Task: Search one way flight ticket for 1 adult, 1 child, 1 infant in seat in premium economy from Hilton Head: Hilton Head Airport to Greenville: Pitt-greenville Airport on 5-2-2023. Choice of flights is Sun country airlines. Number of bags: 6 checked bags. Price is upto 110000. Outbound departure time preference is 19:15.
Action: Mouse moved to (335, 301)
Screenshot: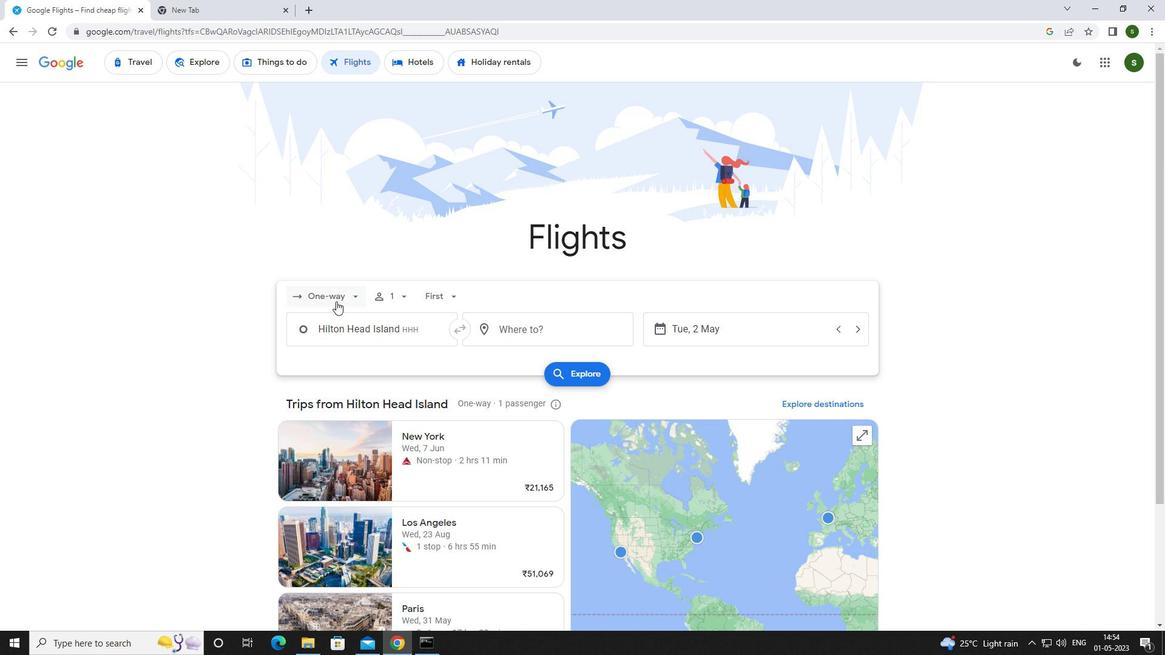 
Action: Mouse pressed left at (335, 301)
Screenshot: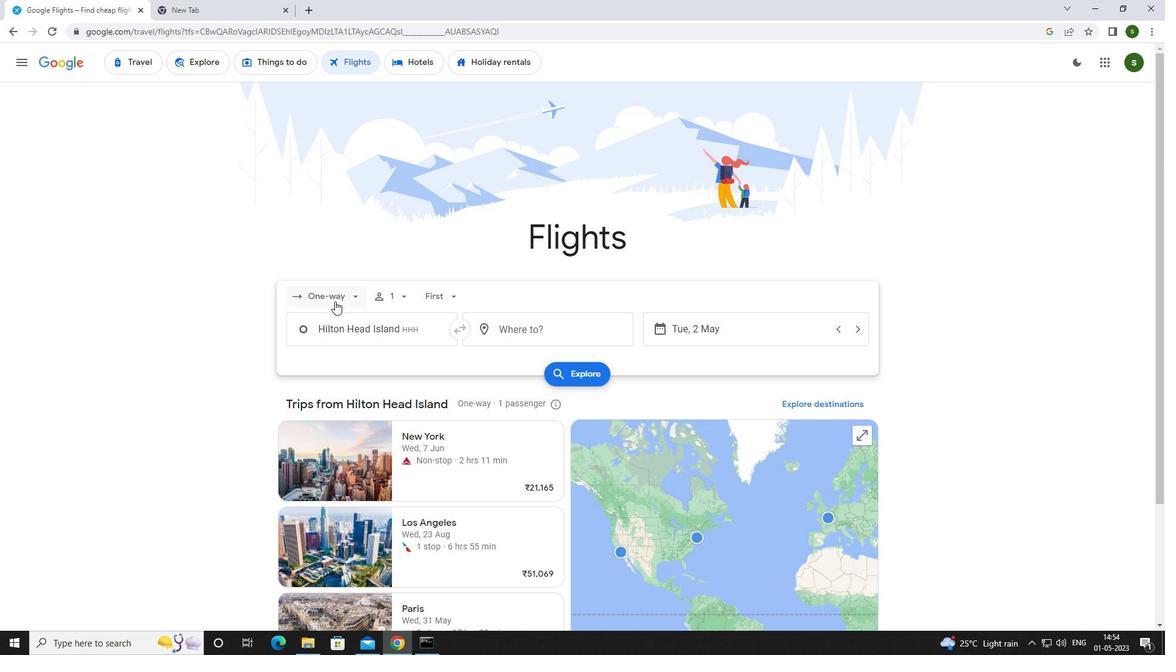 
Action: Mouse moved to (346, 358)
Screenshot: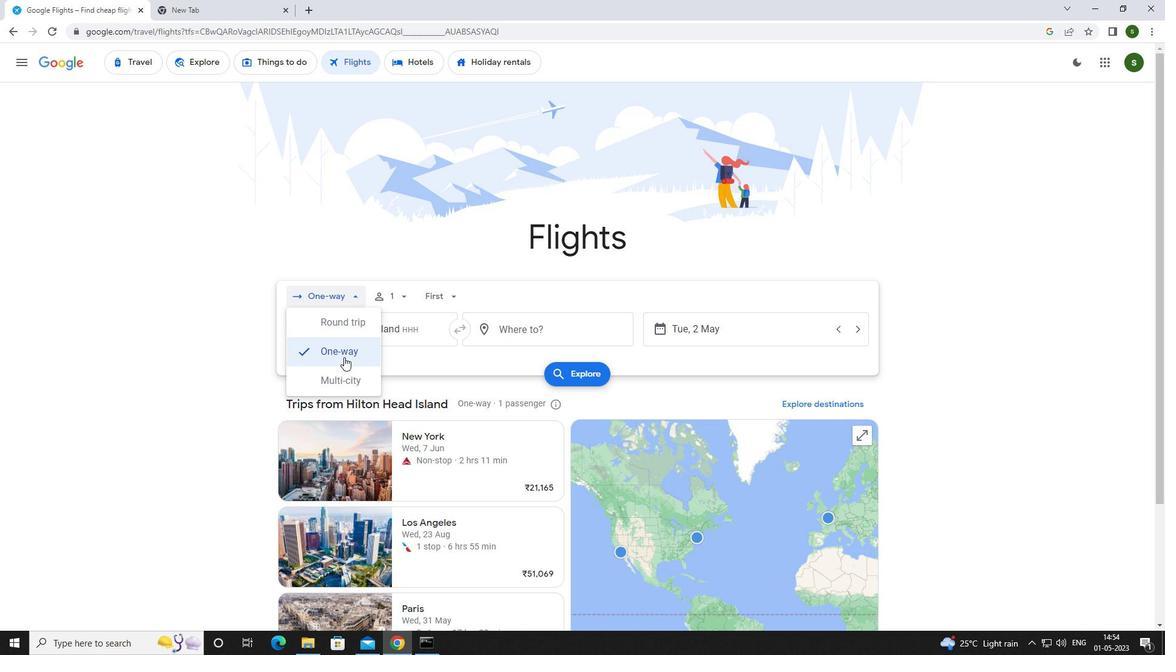 
Action: Mouse pressed left at (346, 358)
Screenshot: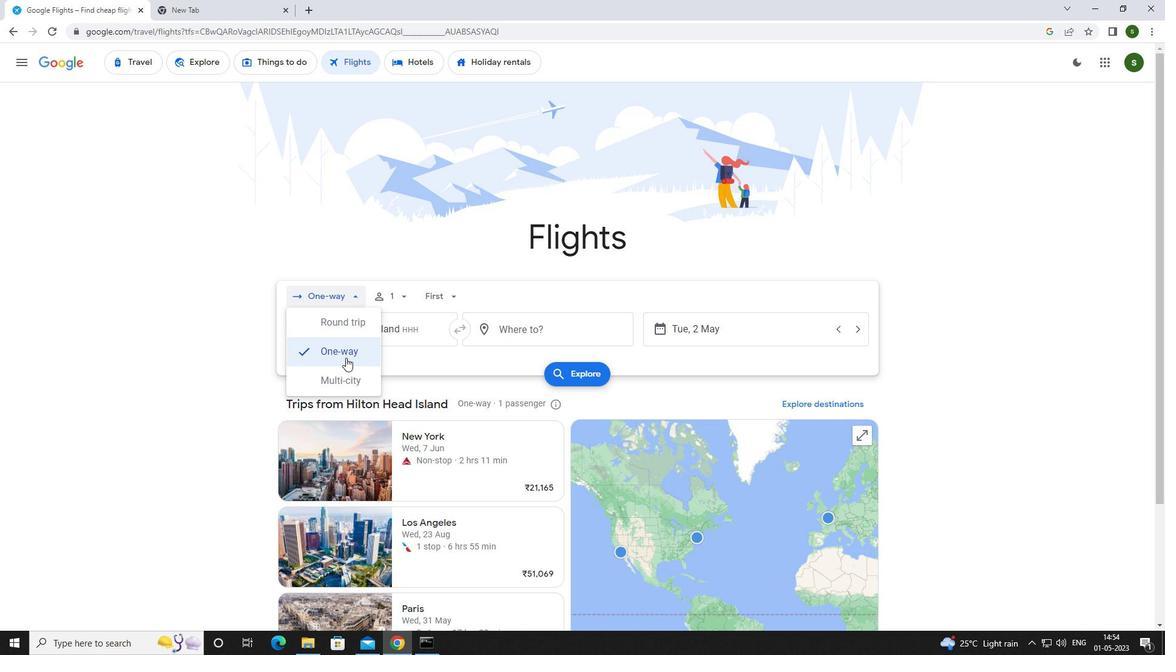 
Action: Mouse moved to (400, 293)
Screenshot: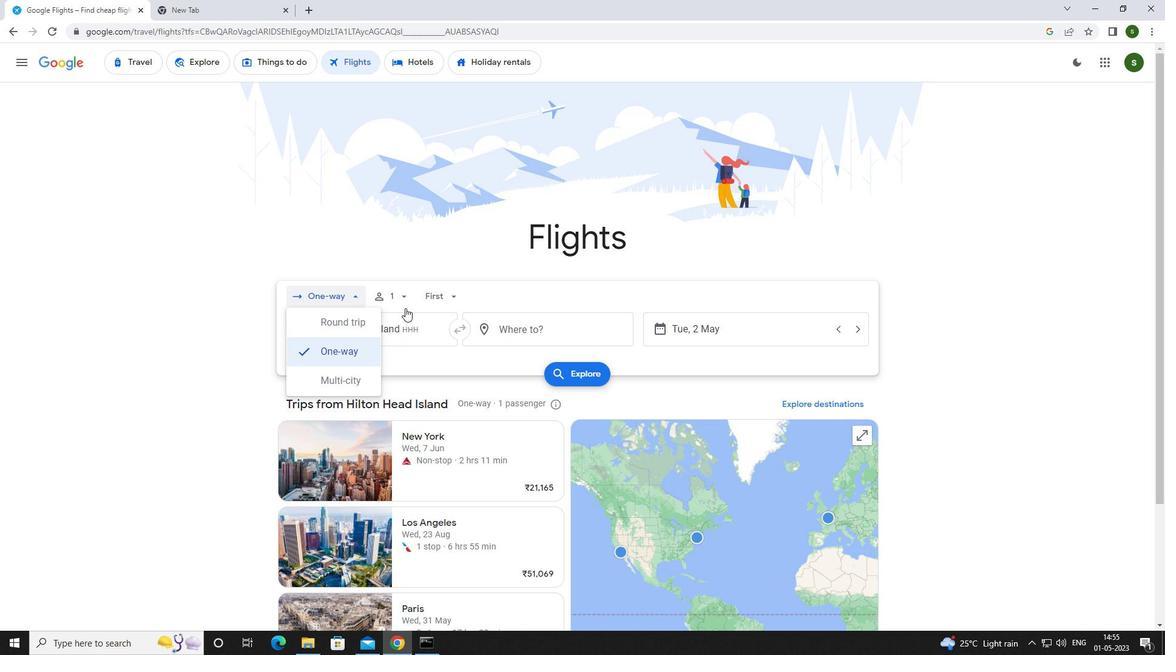 
Action: Mouse pressed left at (400, 293)
Screenshot: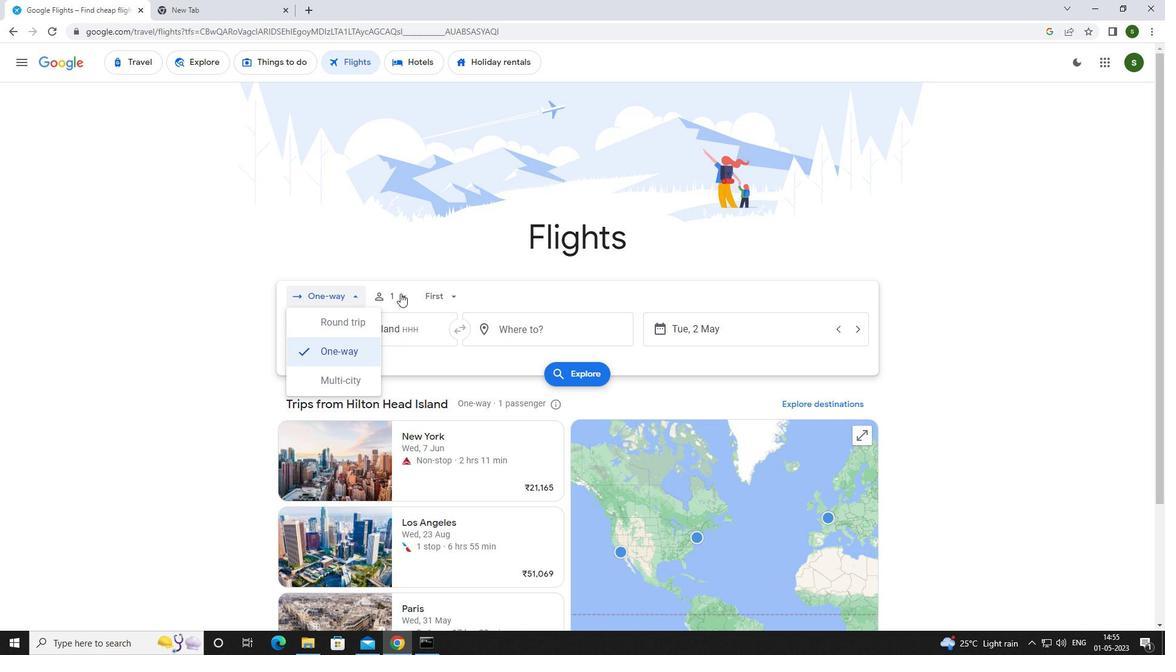 
Action: Mouse moved to (491, 351)
Screenshot: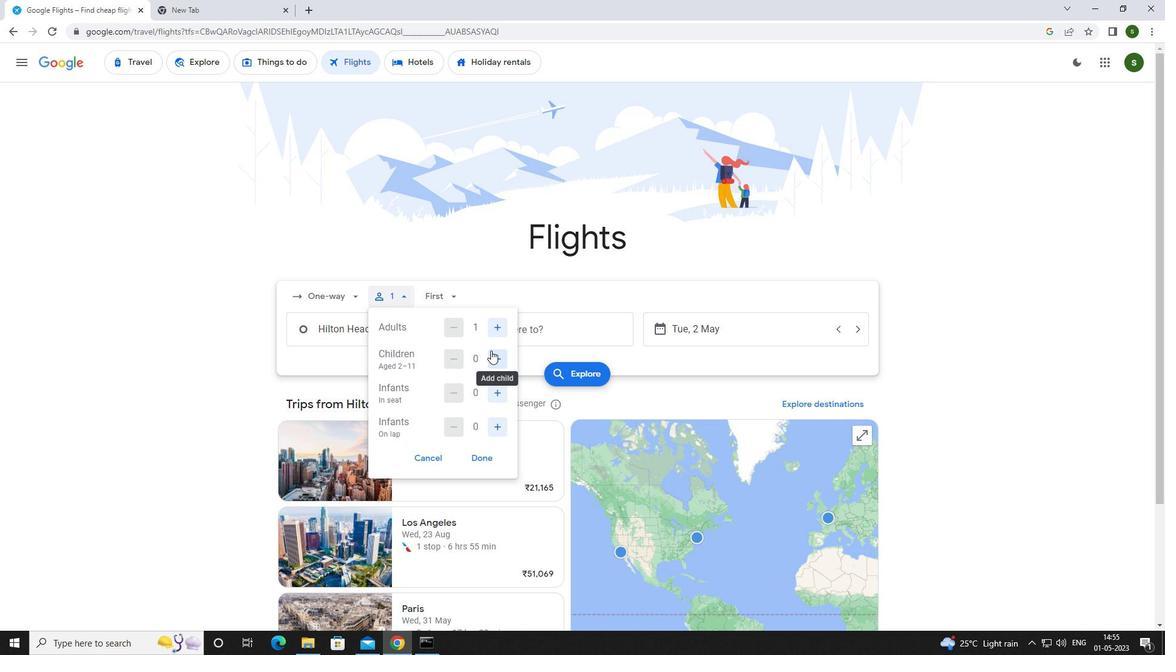 
Action: Mouse pressed left at (491, 351)
Screenshot: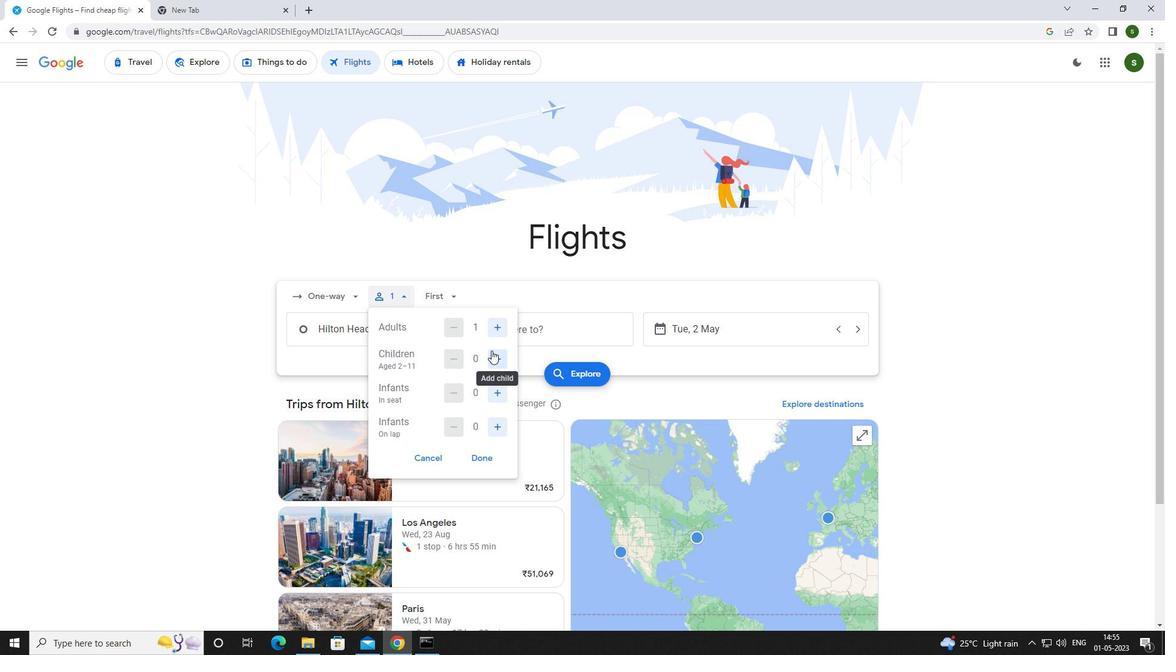 
Action: Mouse moved to (495, 389)
Screenshot: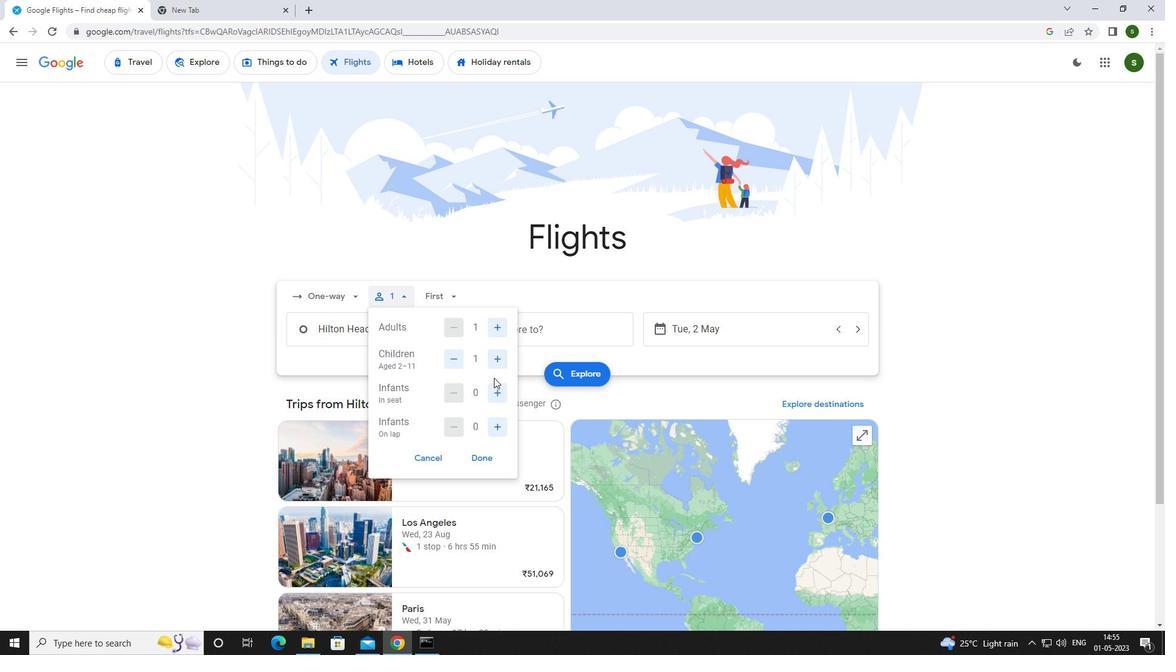 
Action: Mouse pressed left at (495, 389)
Screenshot: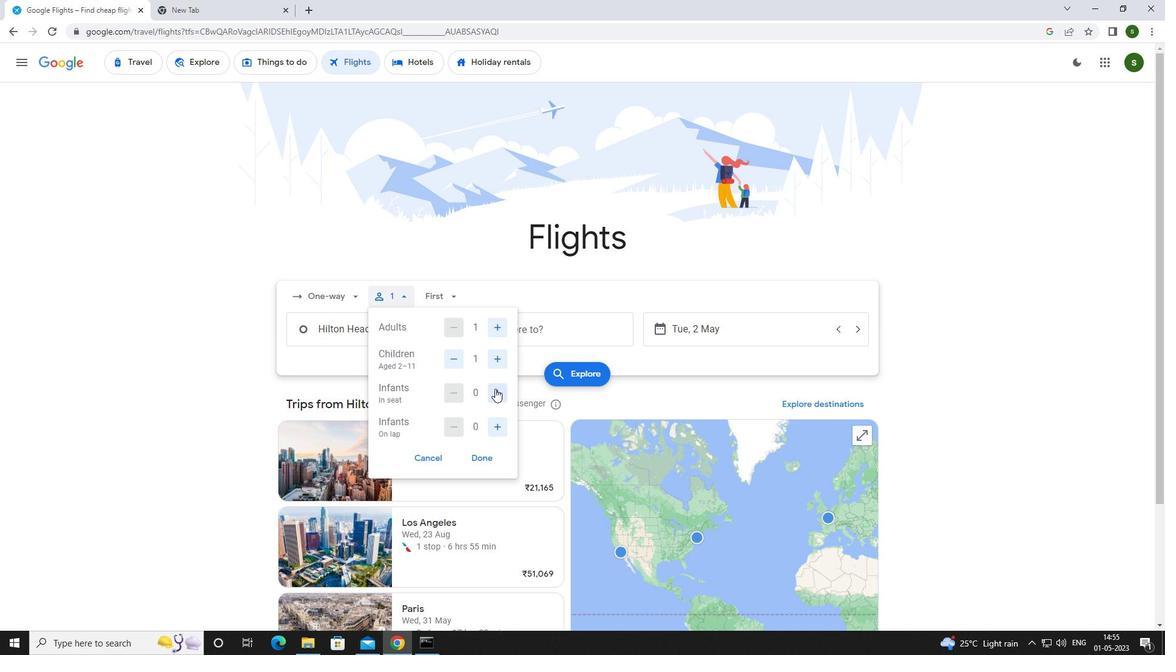 
Action: Mouse moved to (455, 293)
Screenshot: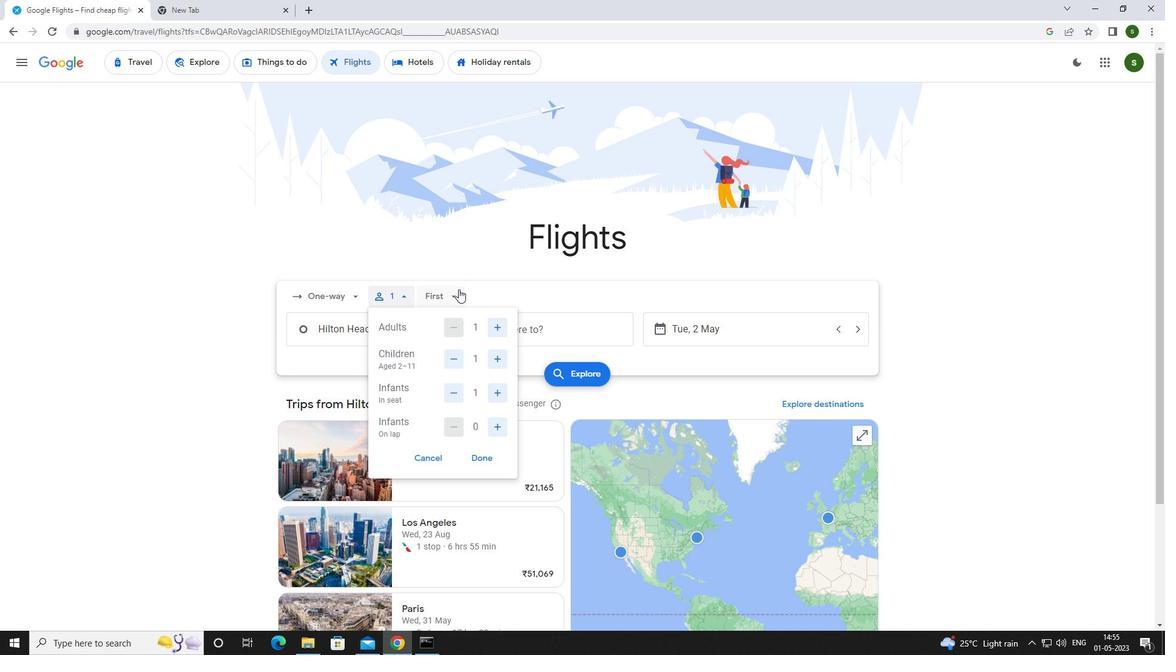 
Action: Mouse pressed left at (455, 293)
Screenshot: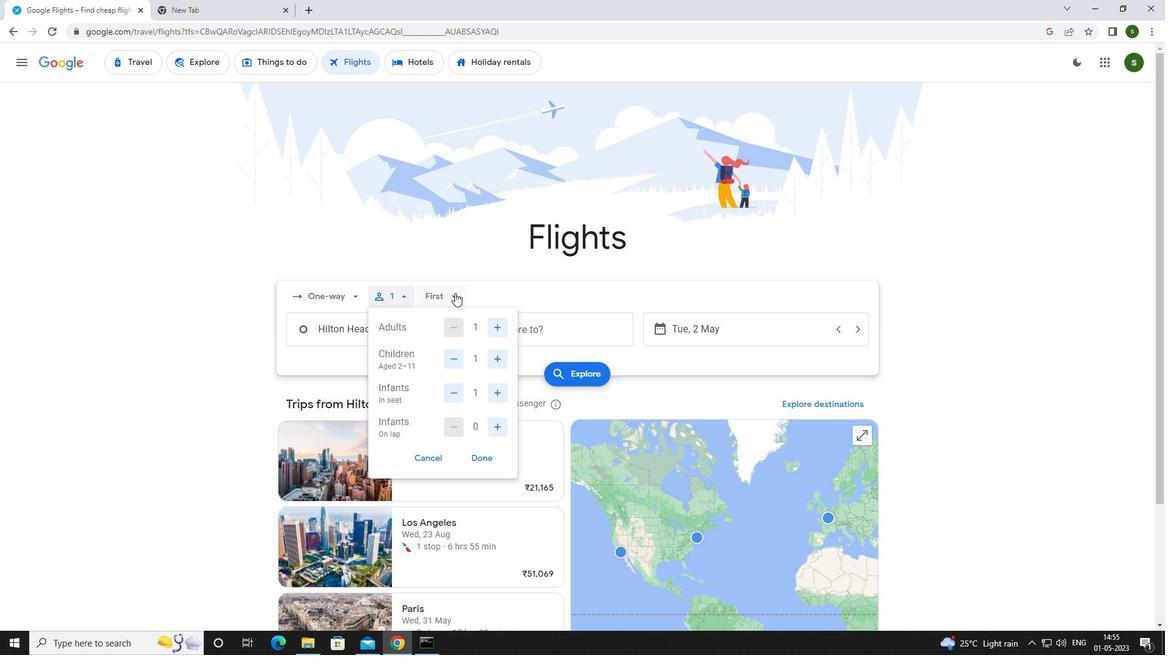 
Action: Mouse moved to (475, 354)
Screenshot: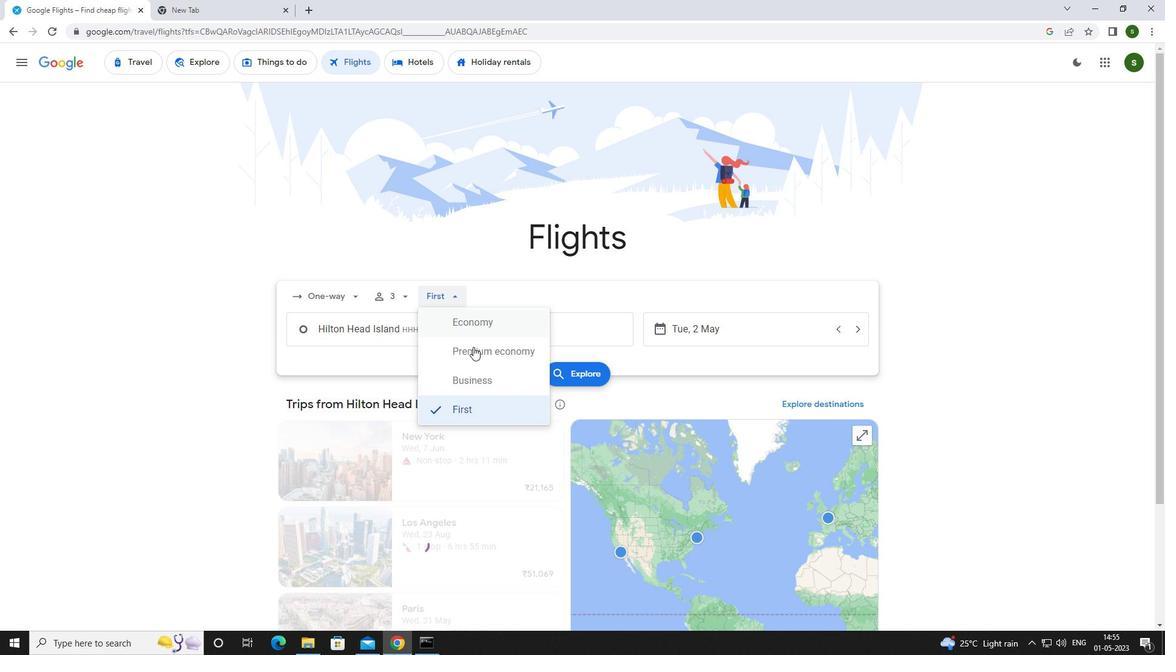 
Action: Mouse pressed left at (475, 354)
Screenshot: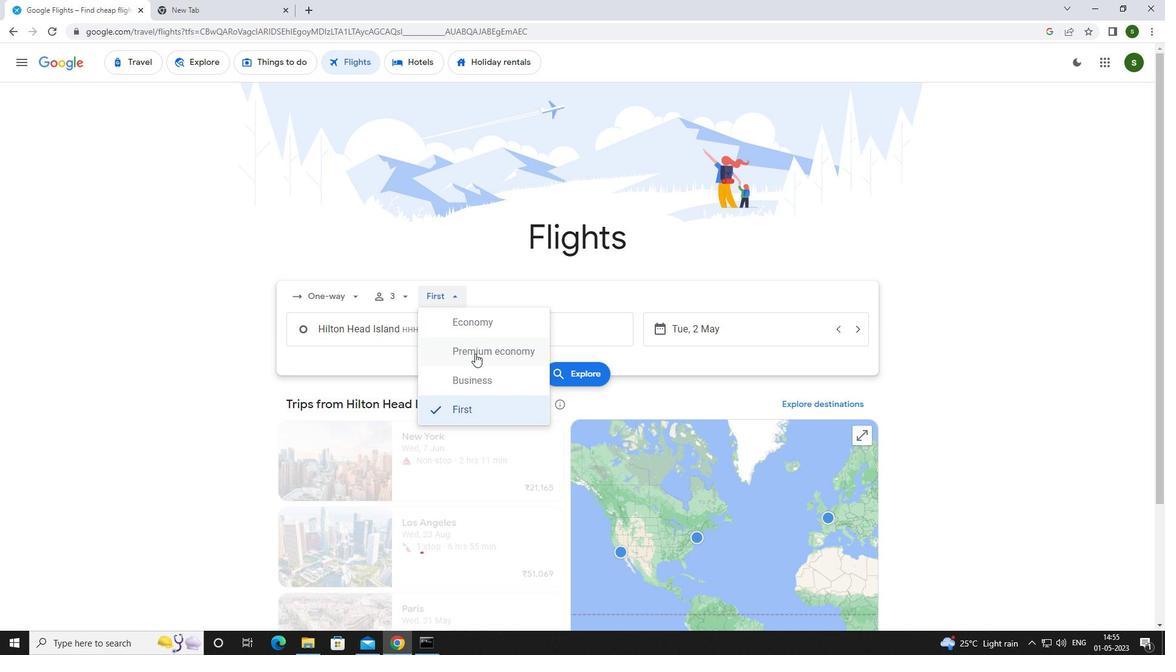 
Action: Mouse moved to (439, 331)
Screenshot: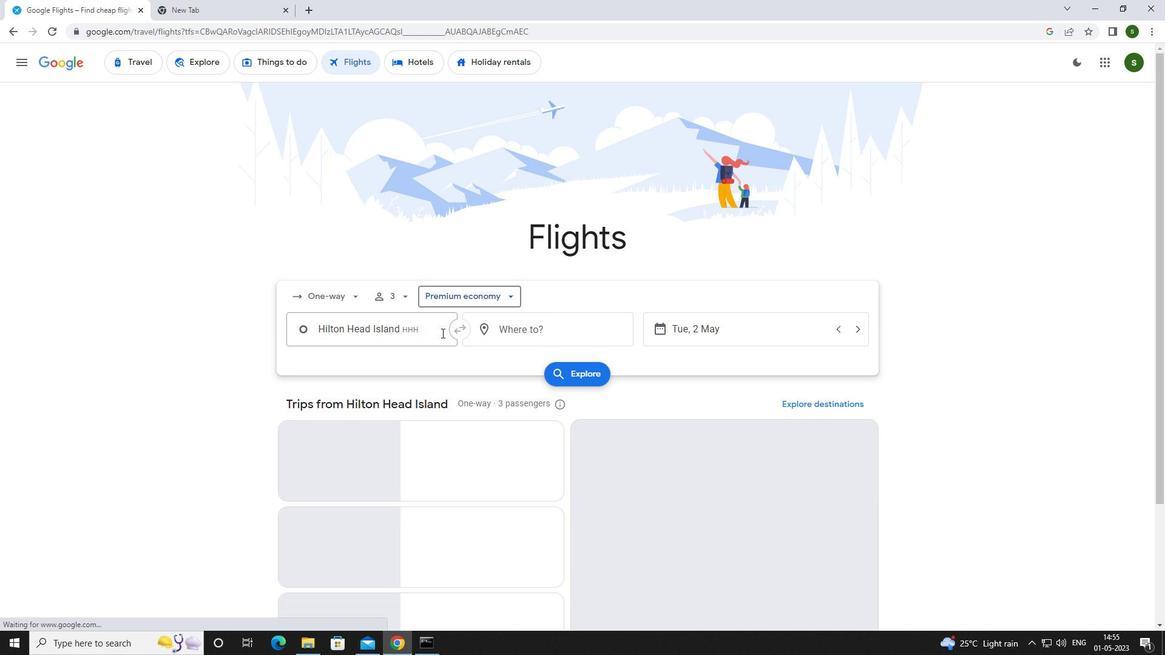
Action: Mouse pressed left at (439, 331)
Screenshot: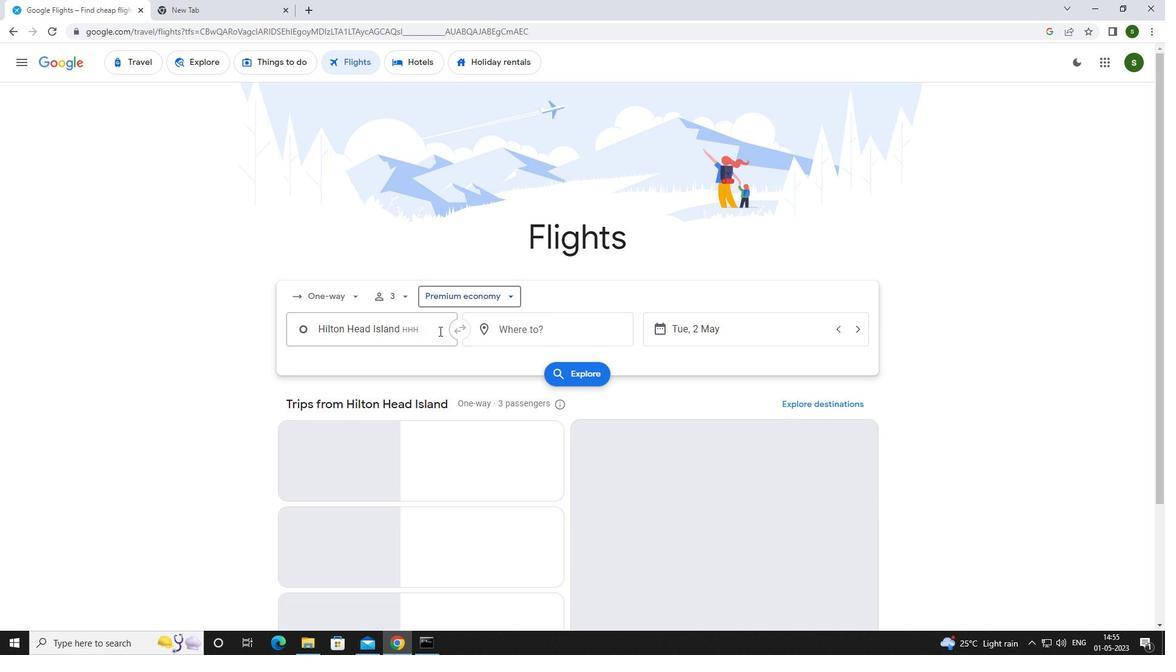 
Action: Mouse moved to (437, 330)
Screenshot: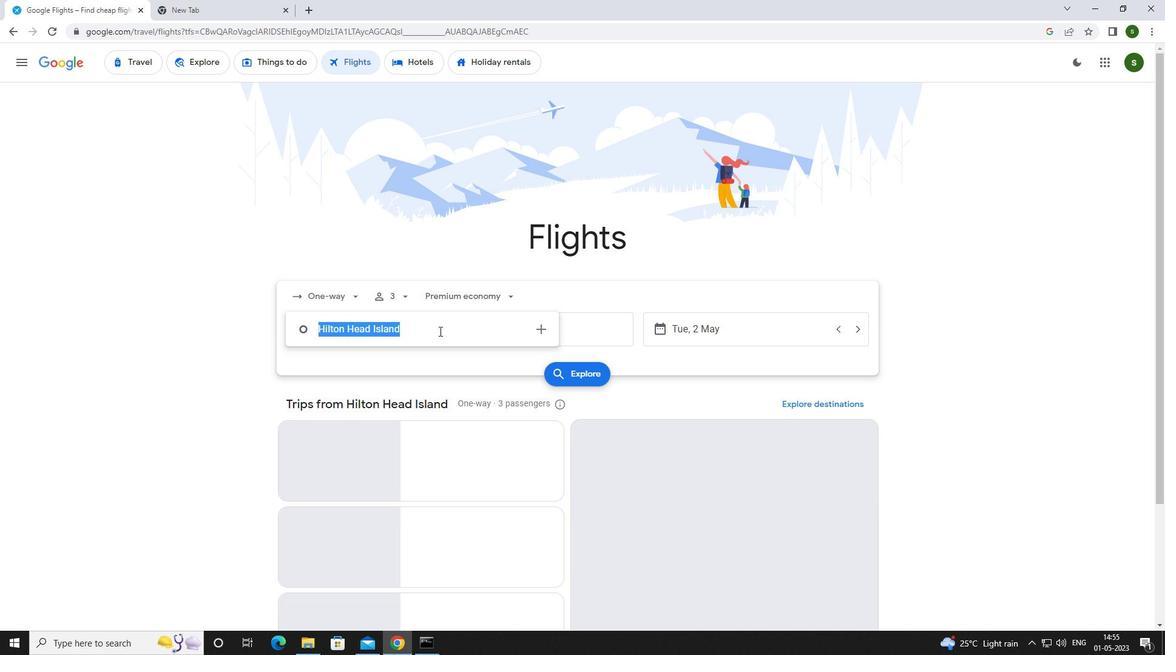 
Action: Key pressed h<Key.caps_lock>ilton<Key.space><Key.caps_lock>h<Key.caps_lock>ead<Key.space><Key.caps_lock>
Screenshot: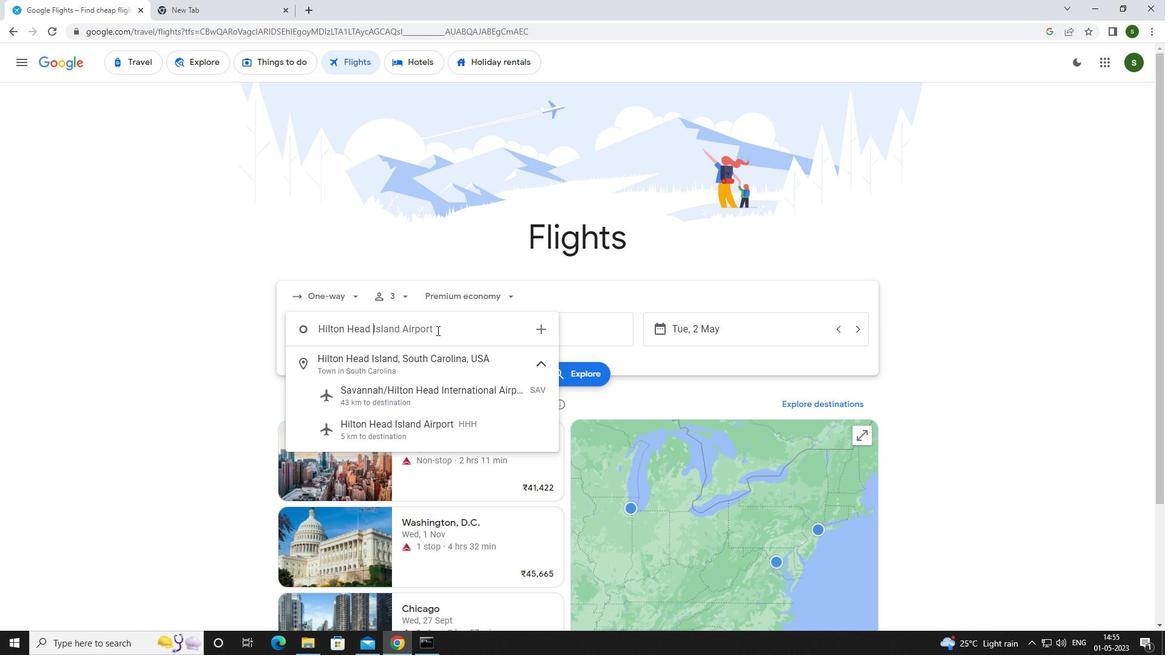 
Action: Mouse moved to (414, 424)
Screenshot: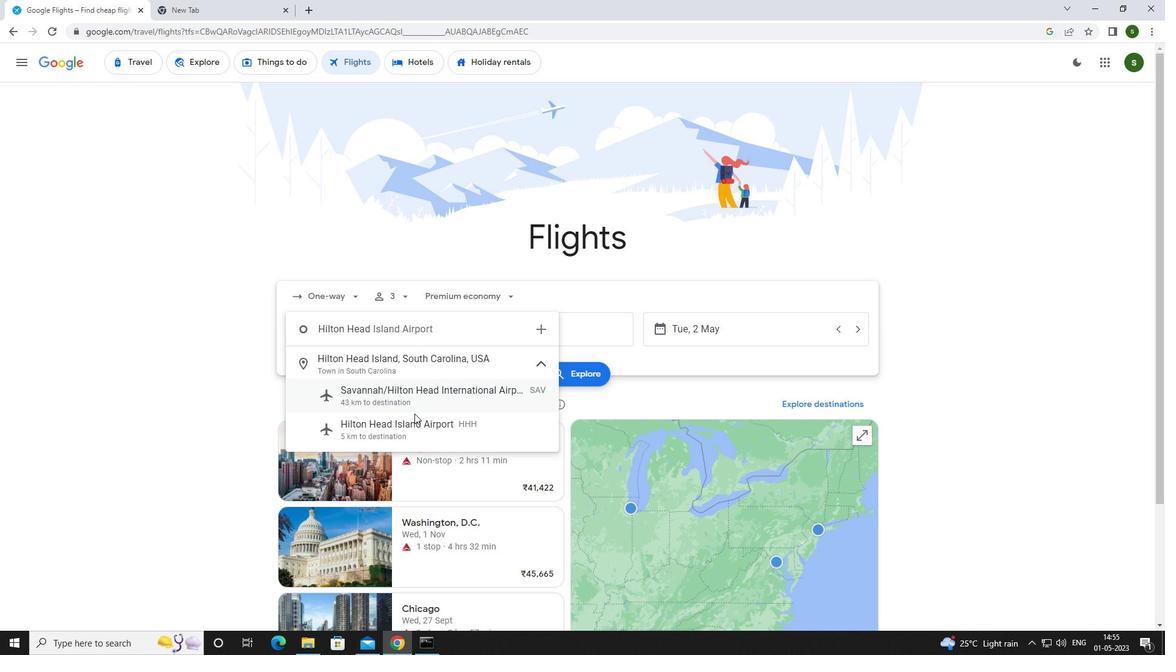 
Action: Mouse pressed left at (414, 424)
Screenshot: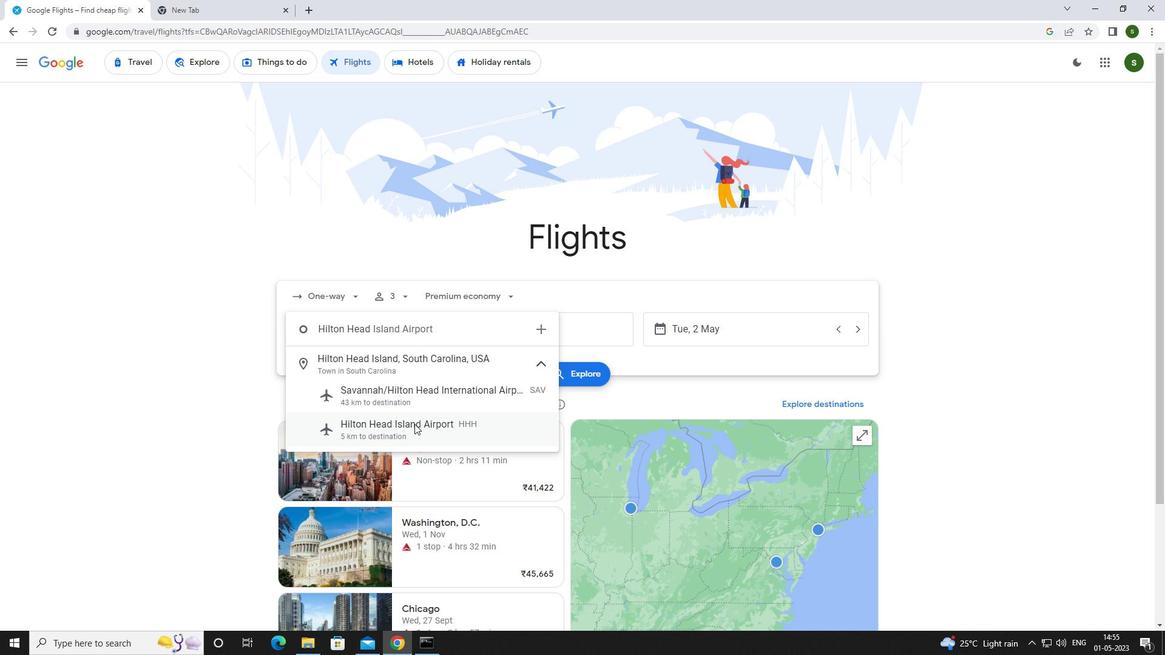 
Action: Mouse moved to (521, 332)
Screenshot: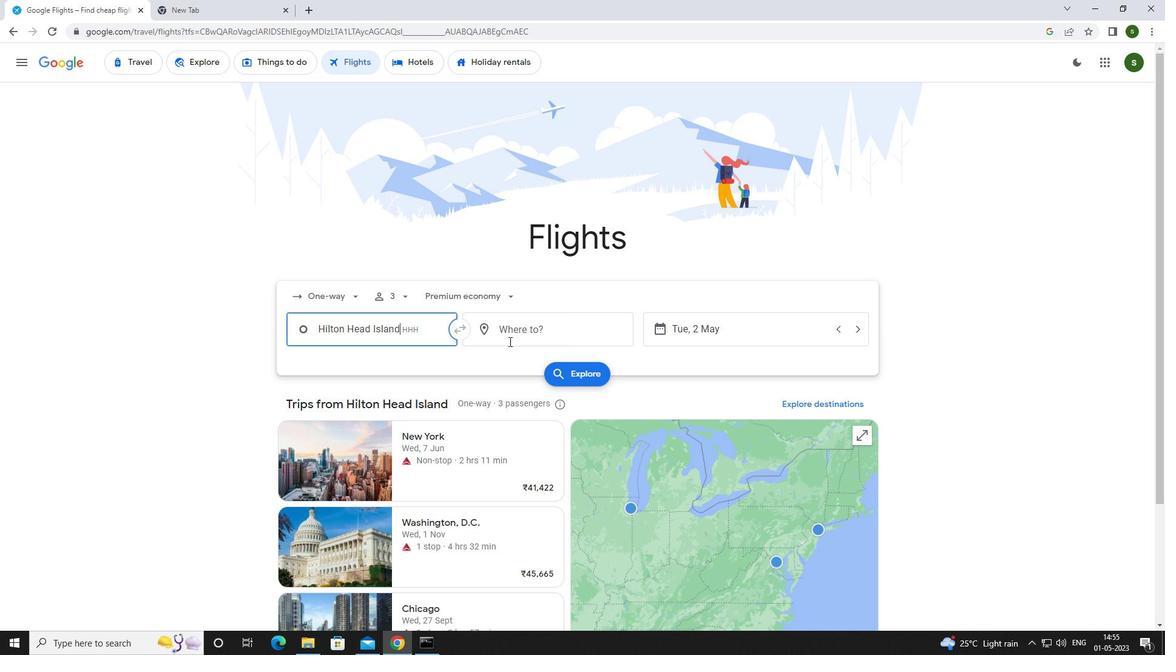 
Action: Mouse pressed left at (521, 332)
Screenshot: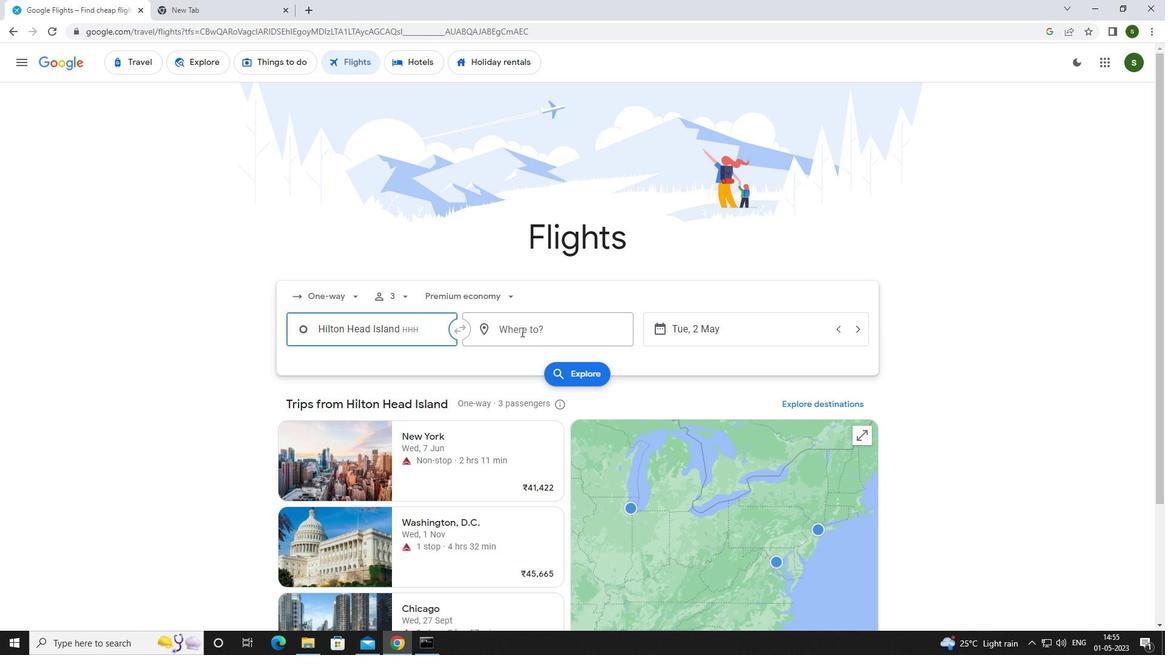 
Action: Mouse moved to (449, 347)
Screenshot: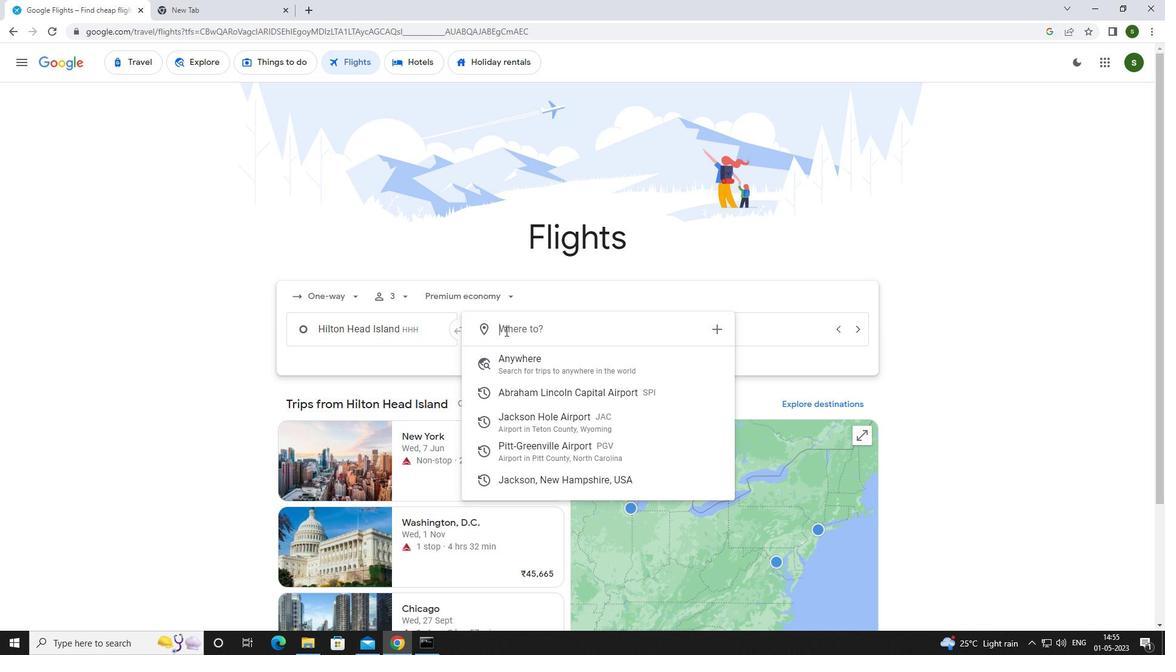 
Action: Key pressed <Key.caps_lock>p<Key.caps_lock>Itt
Screenshot: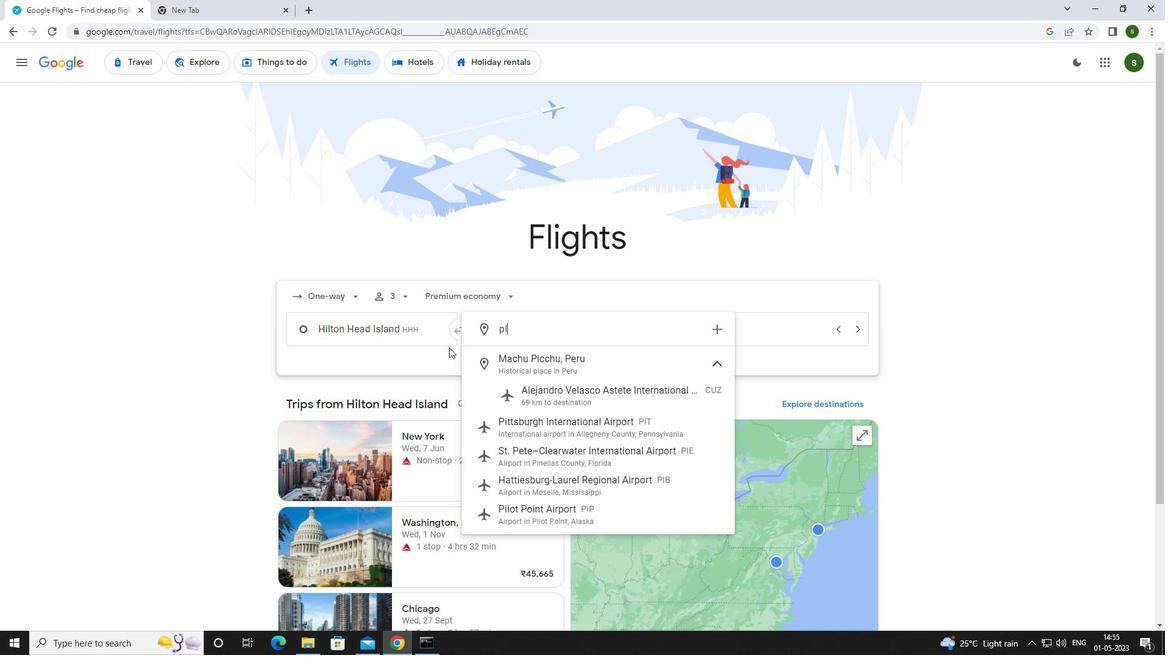
Action: Mouse moved to (527, 462)
Screenshot: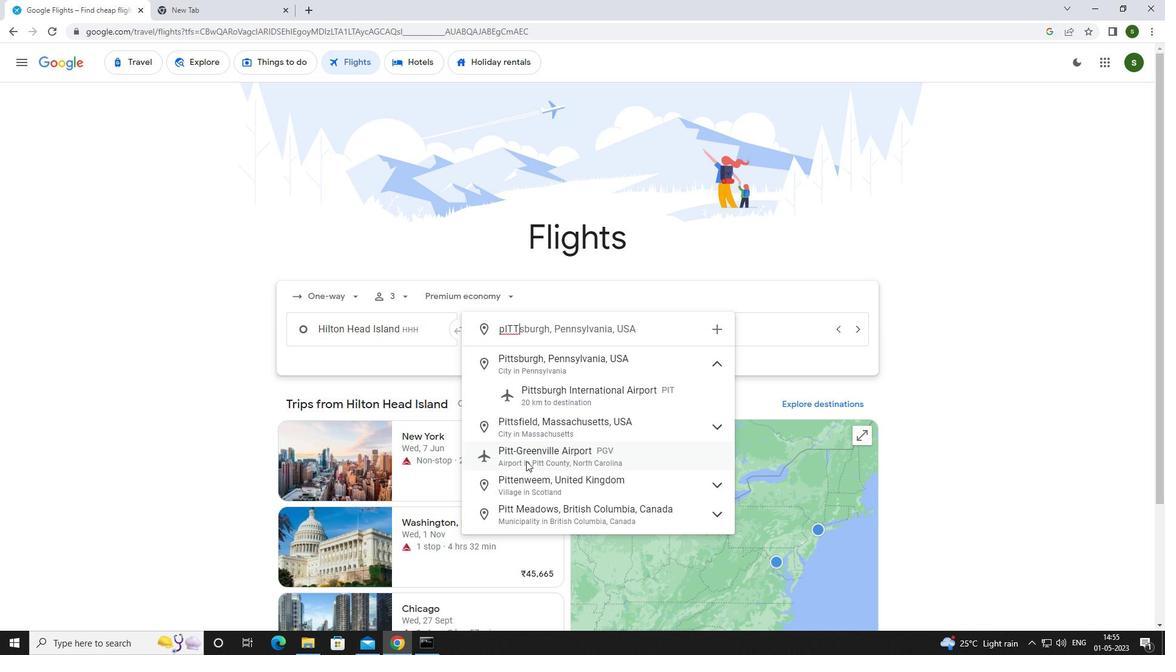 
Action: Mouse pressed left at (527, 462)
Screenshot: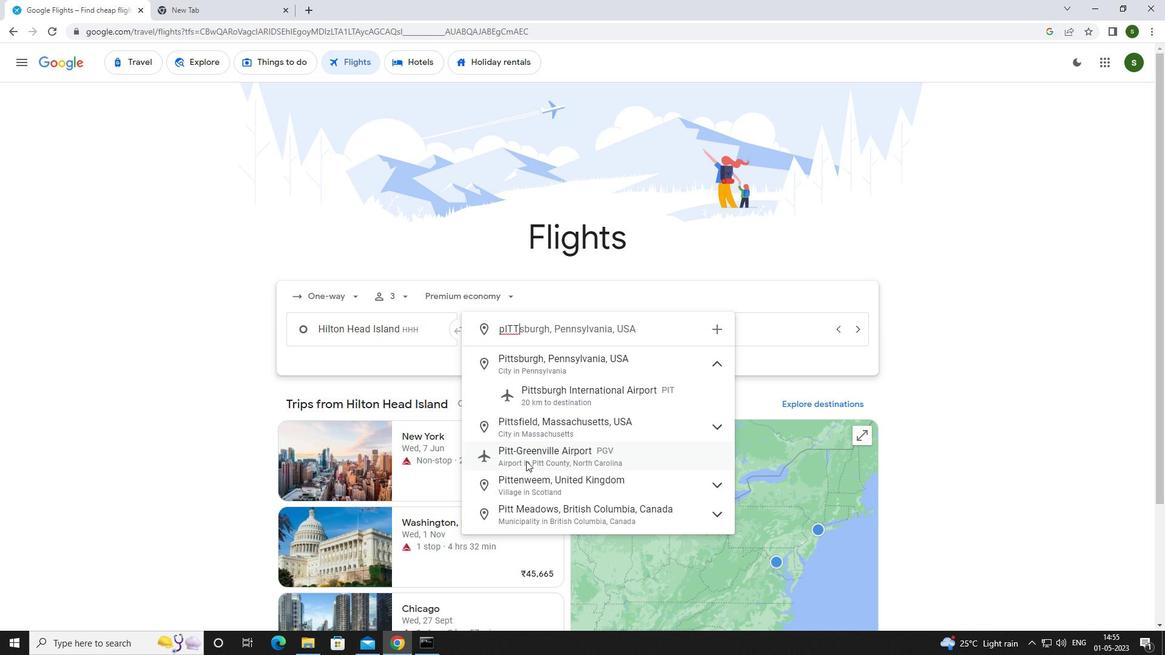 
Action: Mouse moved to (753, 325)
Screenshot: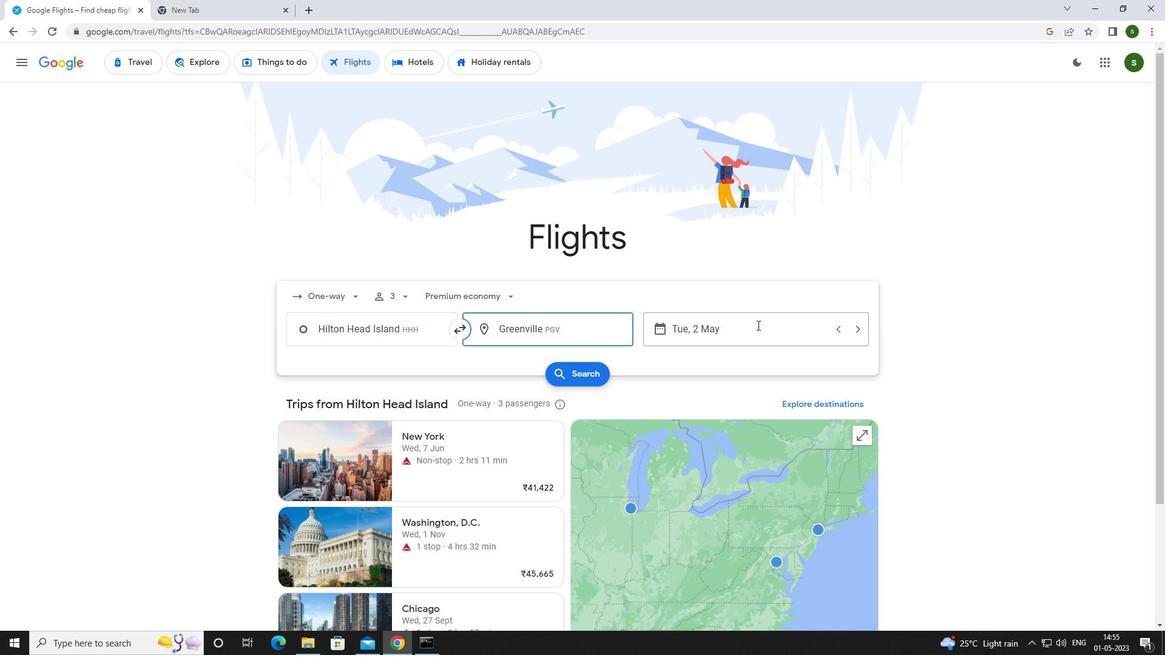 
Action: Mouse pressed left at (753, 325)
Screenshot: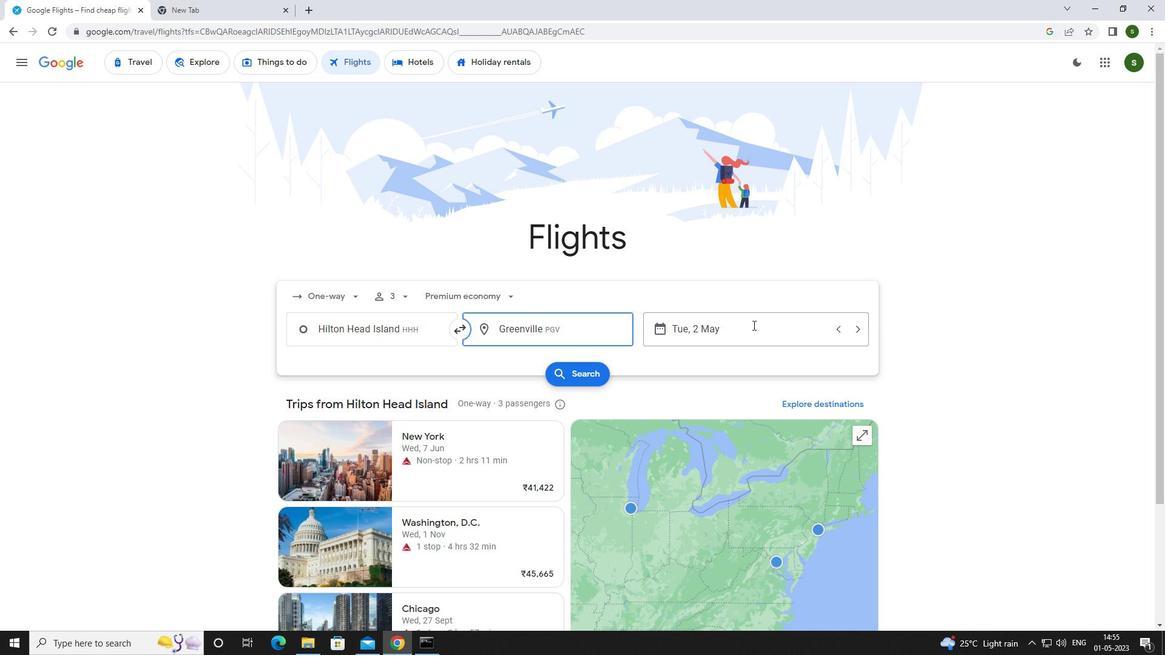 
Action: Mouse moved to (500, 417)
Screenshot: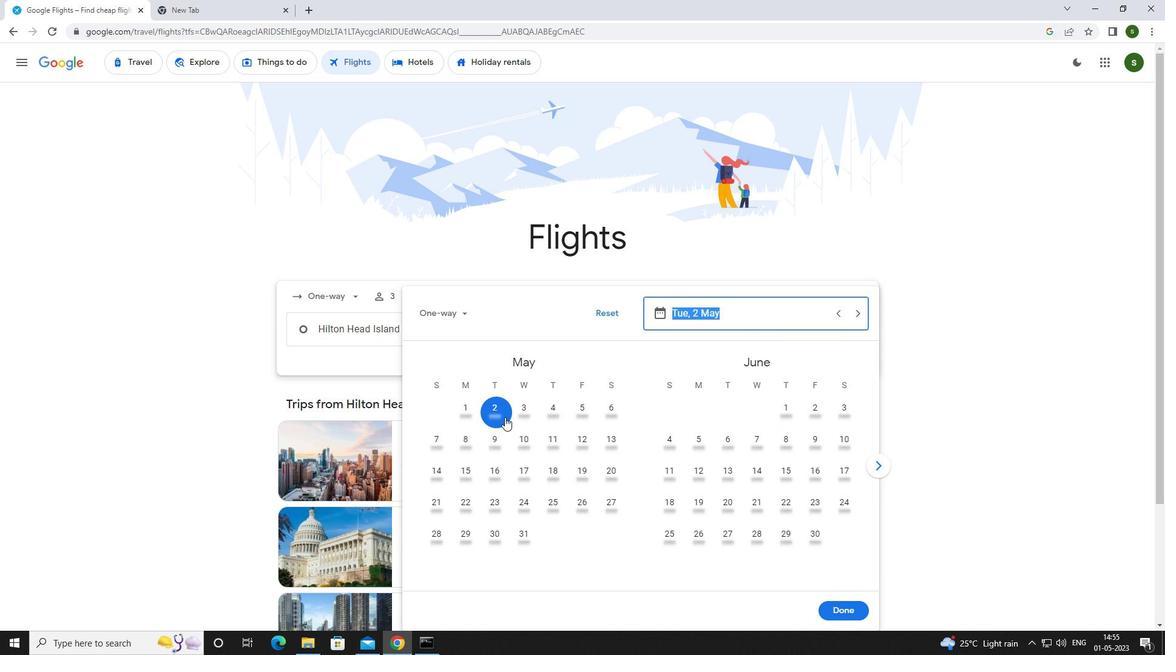 
Action: Mouse pressed left at (500, 417)
Screenshot: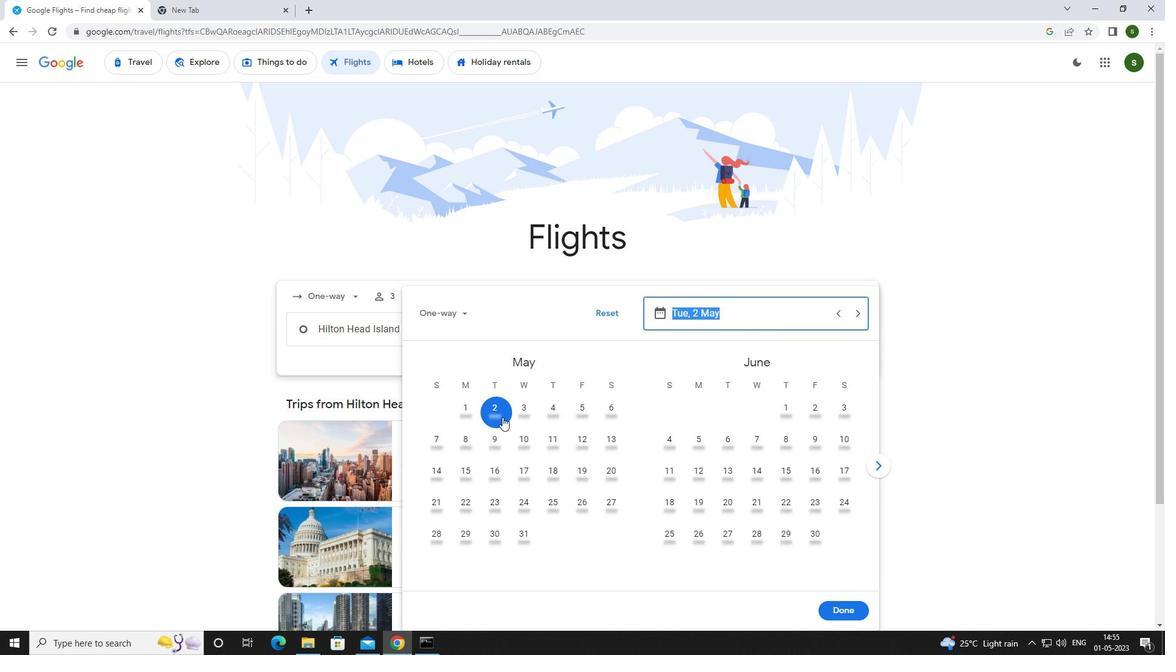 
Action: Mouse moved to (848, 609)
Screenshot: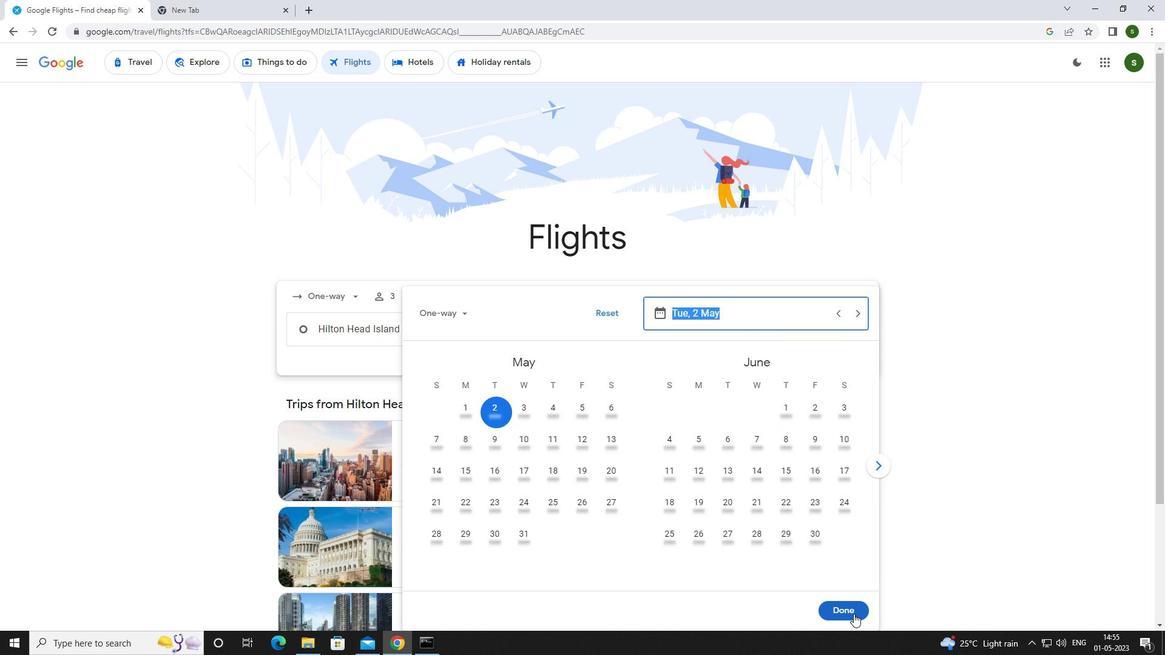 
Action: Mouse pressed left at (848, 609)
Screenshot: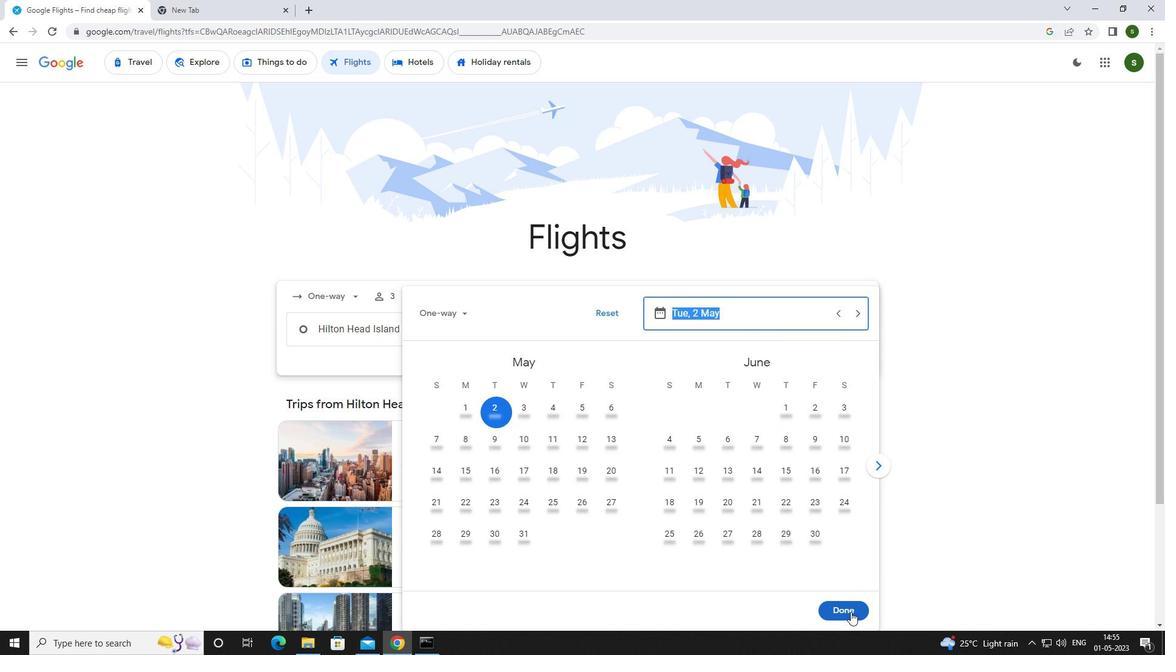 
Action: Mouse moved to (552, 370)
Screenshot: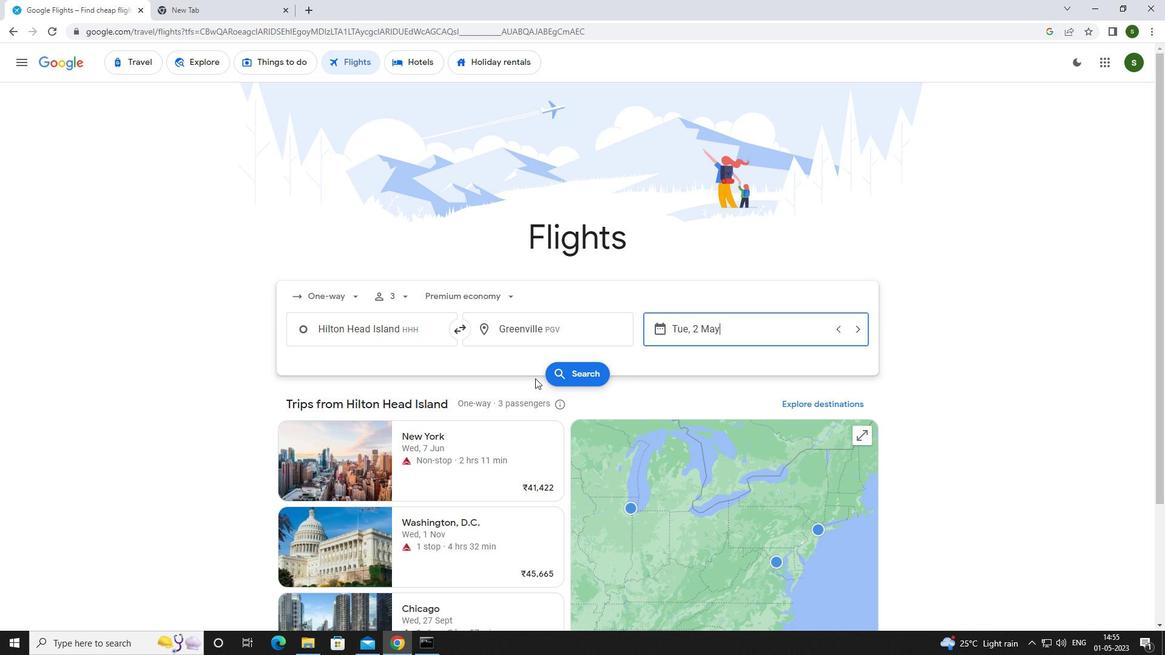 
Action: Mouse pressed left at (552, 370)
Screenshot: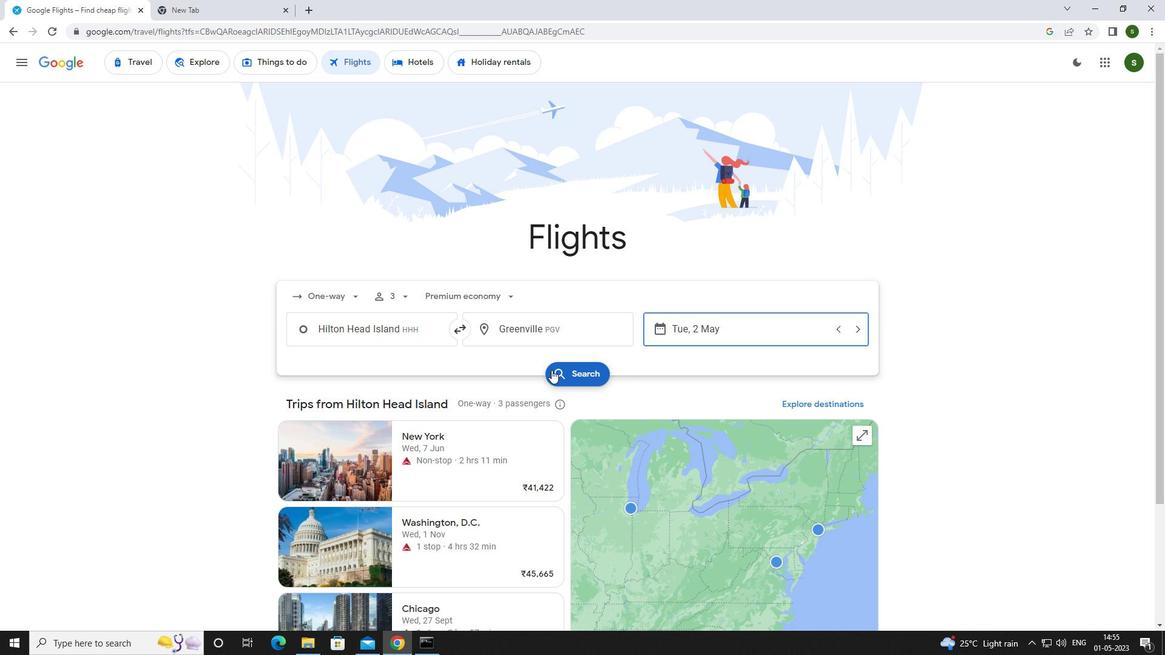 
Action: Mouse moved to (303, 173)
Screenshot: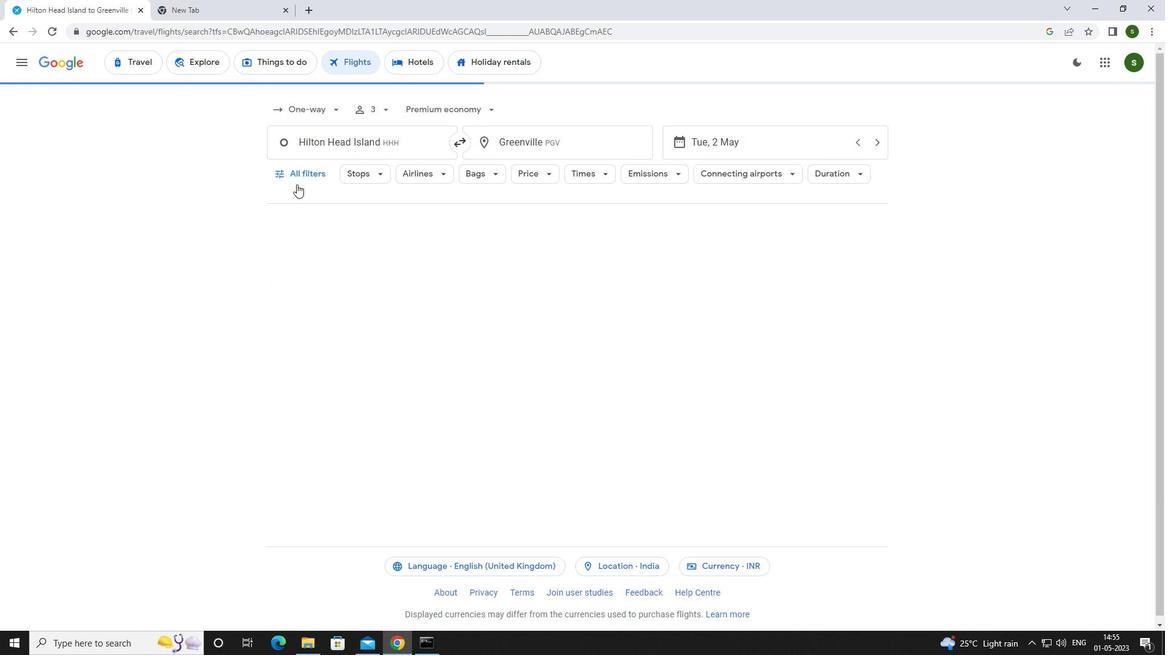 
Action: Mouse pressed left at (303, 173)
Screenshot: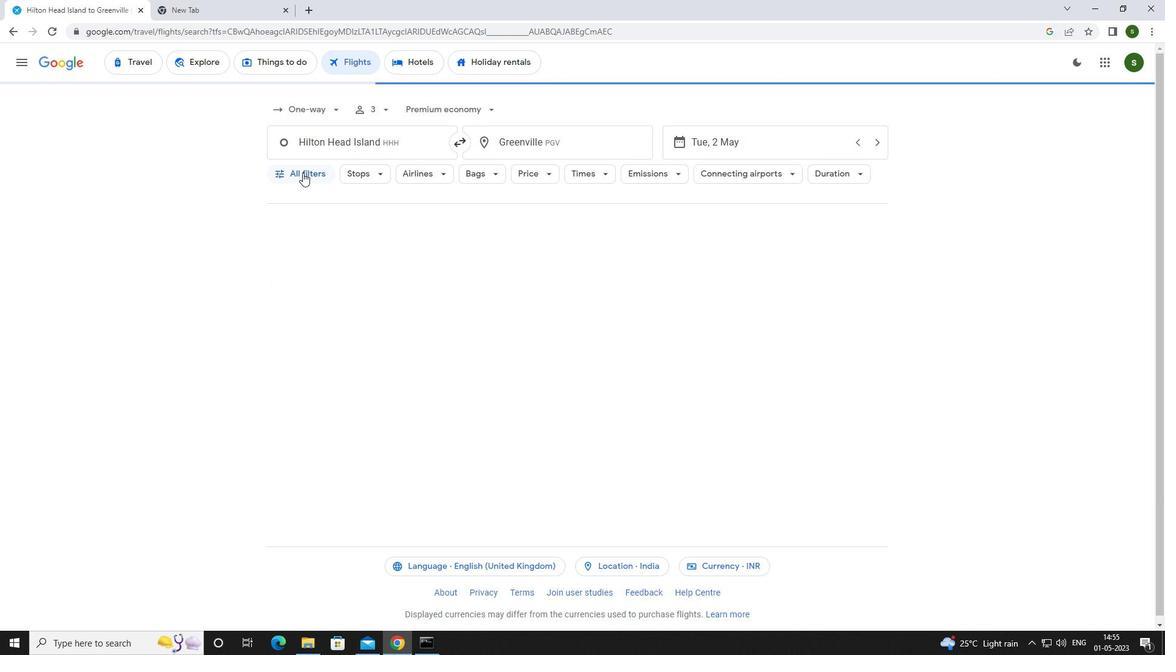 
Action: Mouse moved to (448, 430)
Screenshot: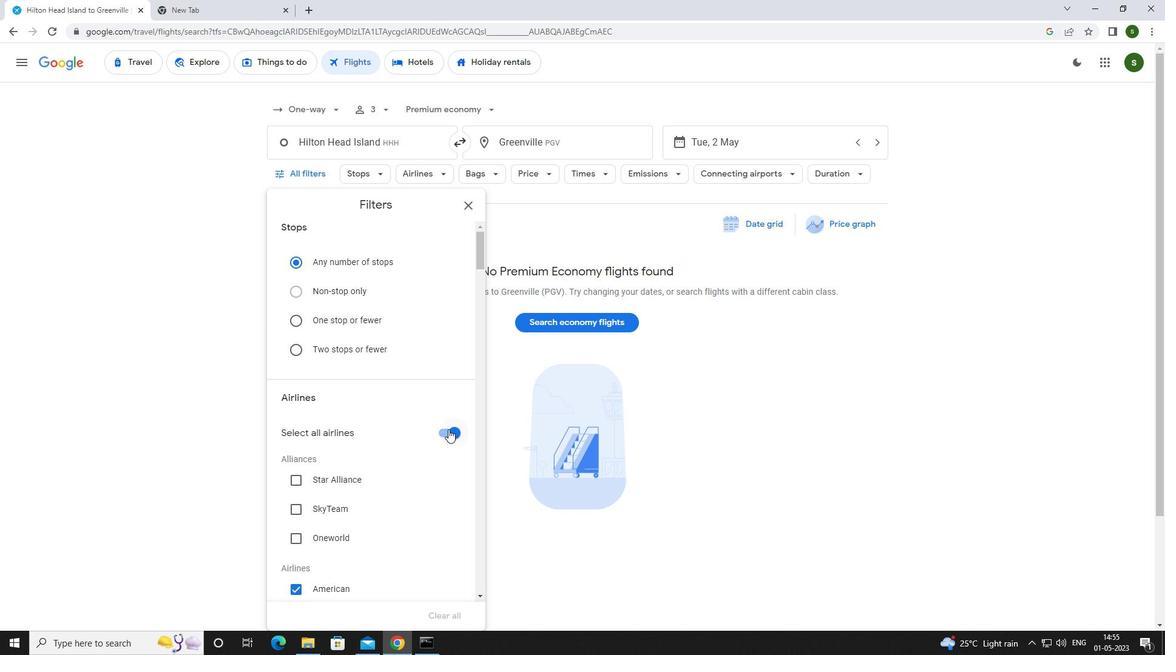 
Action: Mouse pressed left at (448, 430)
Screenshot: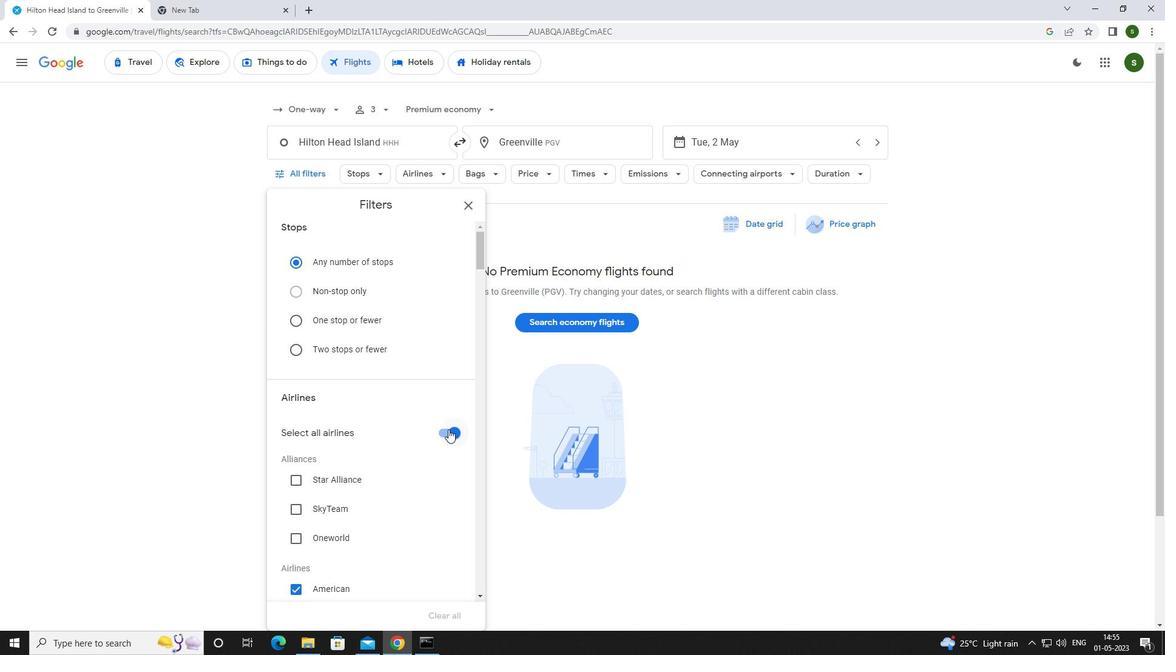 
Action: Mouse moved to (390, 364)
Screenshot: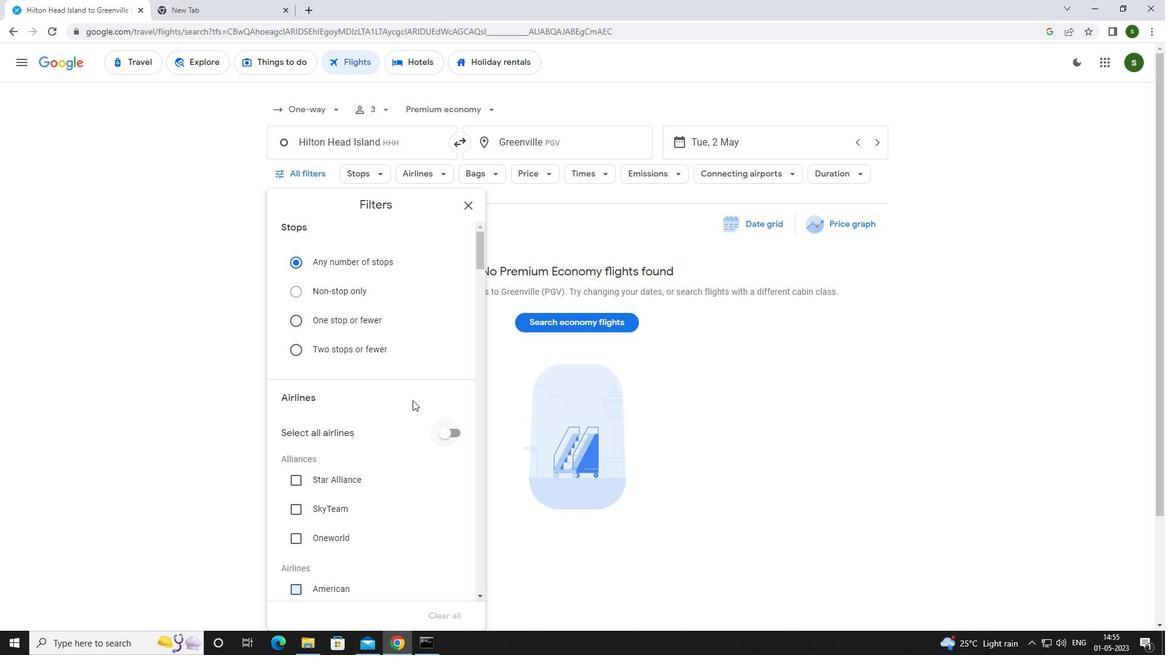 
Action: Mouse scrolled (390, 364) with delta (0, 0)
Screenshot: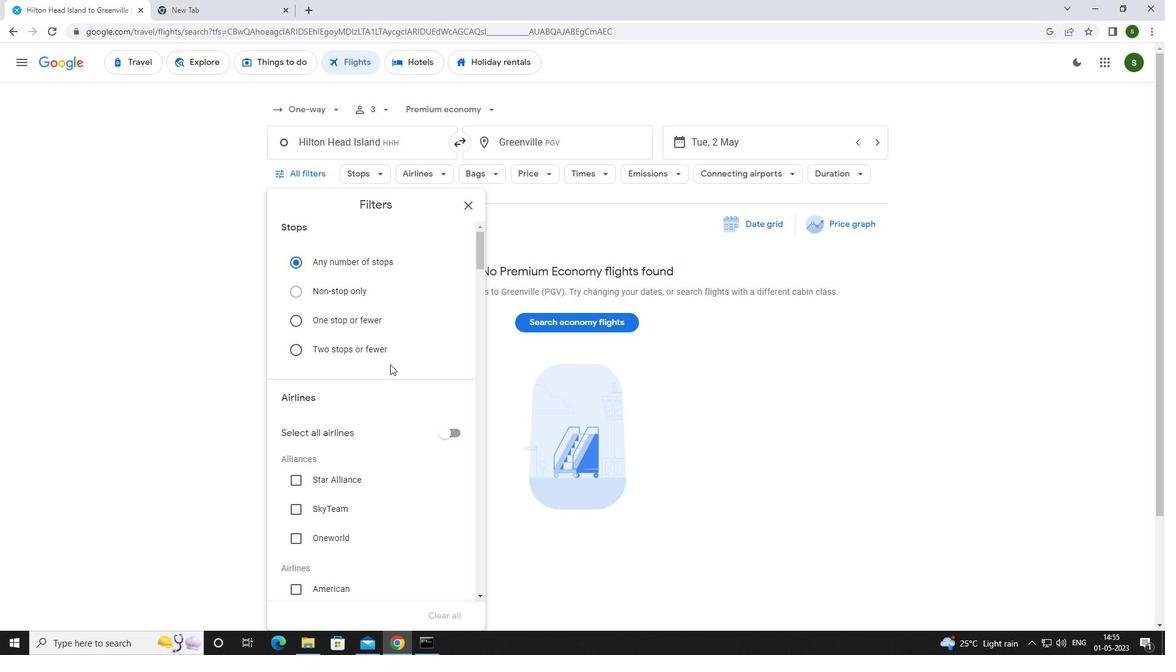 
Action: Mouse scrolled (390, 364) with delta (0, 0)
Screenshot: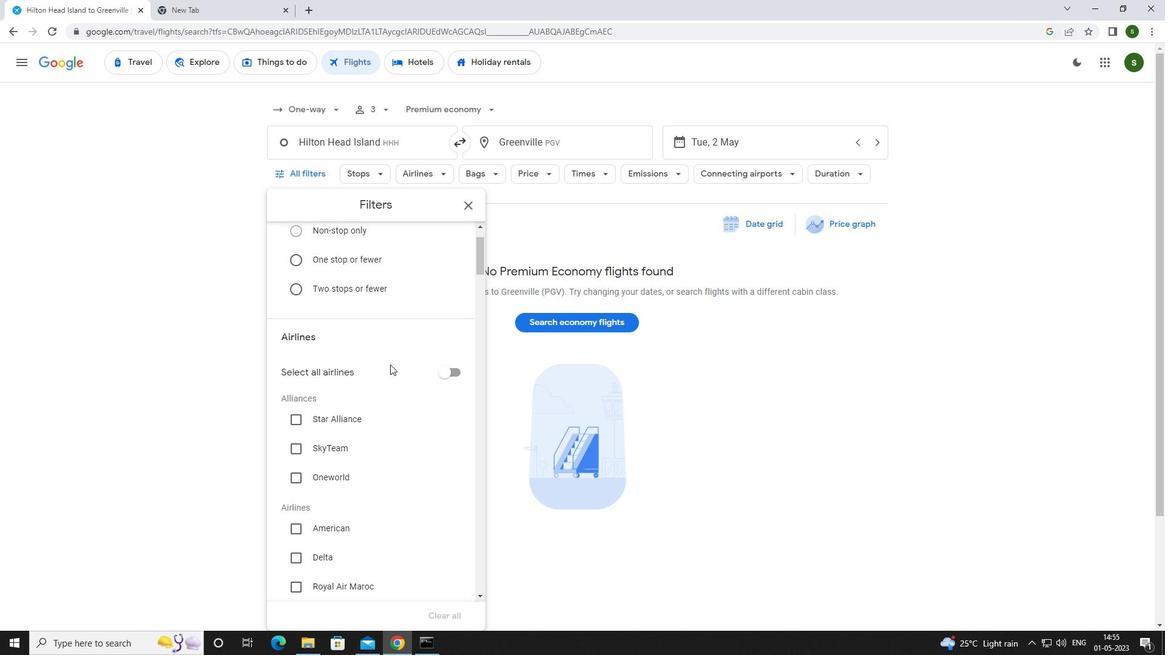 
Action: Mouse scrolled (390, 364) with delta (0, 0)
Screenshot: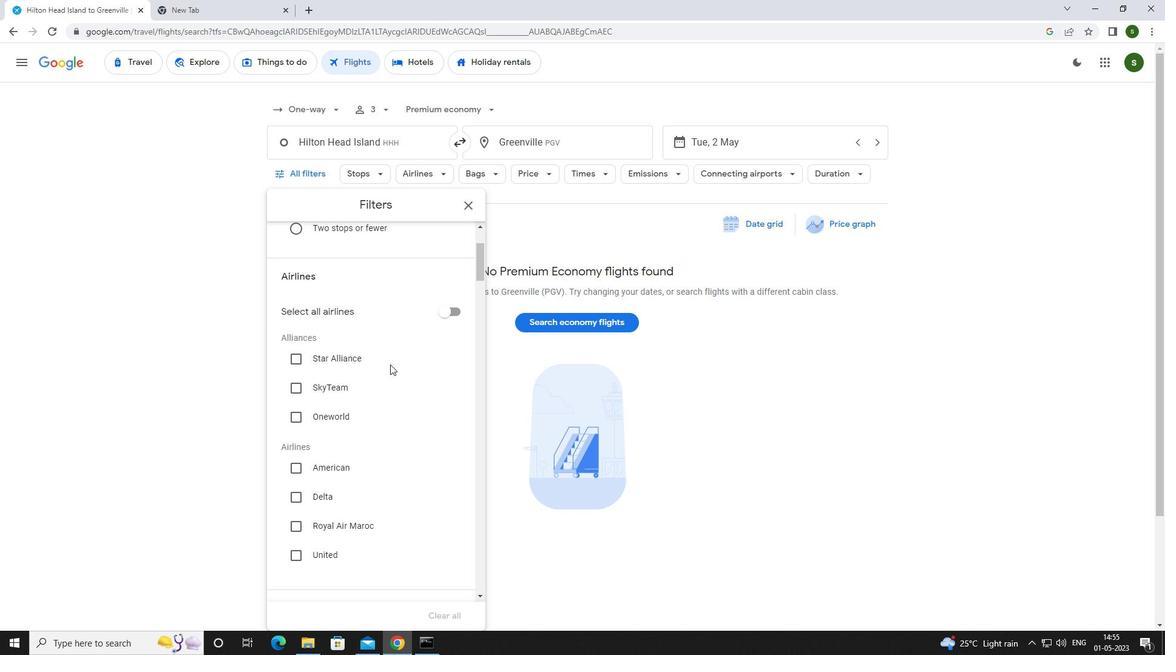 
Action: Mouse scrolled (390, 364) with delta (0, 0)
Screenshot: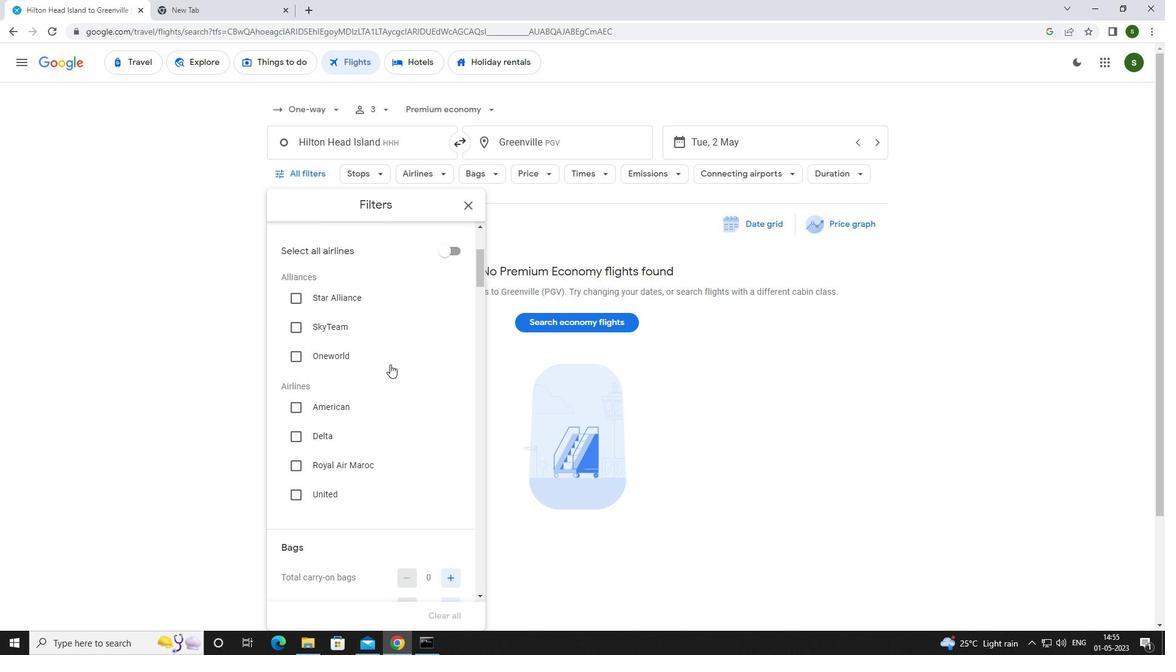 
Action: Mouse scrolled (390, 364) with delta (0, 0)
Screenshot: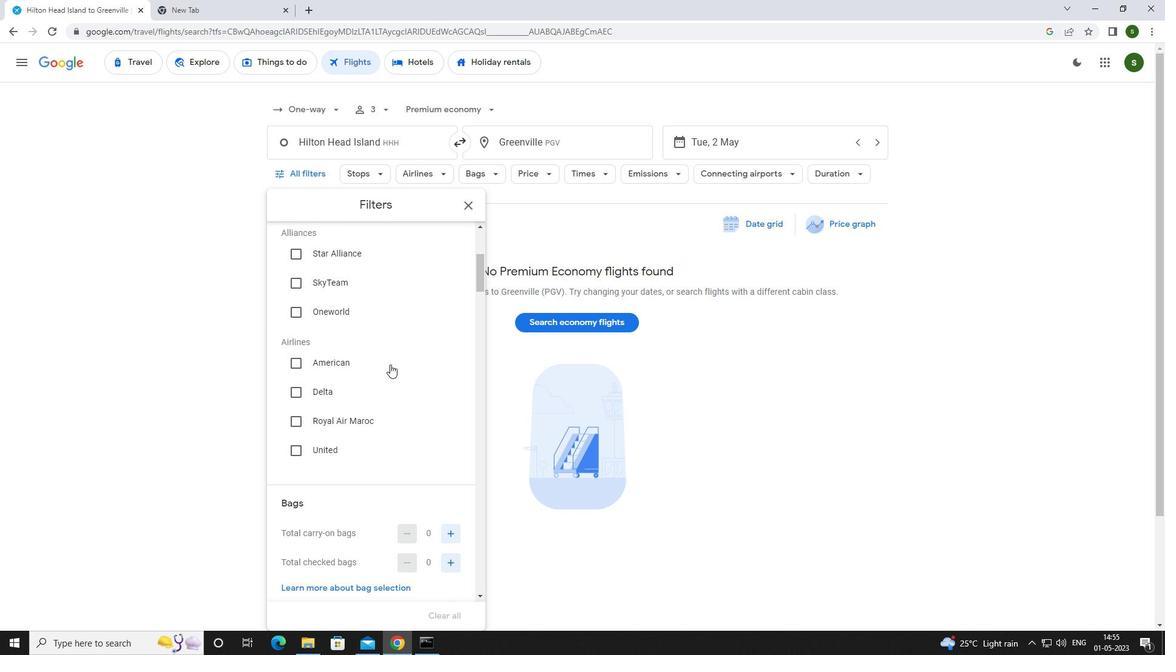 
Action: Mouse scrolled (390, 364) with delta (0, 0)
Screenshot: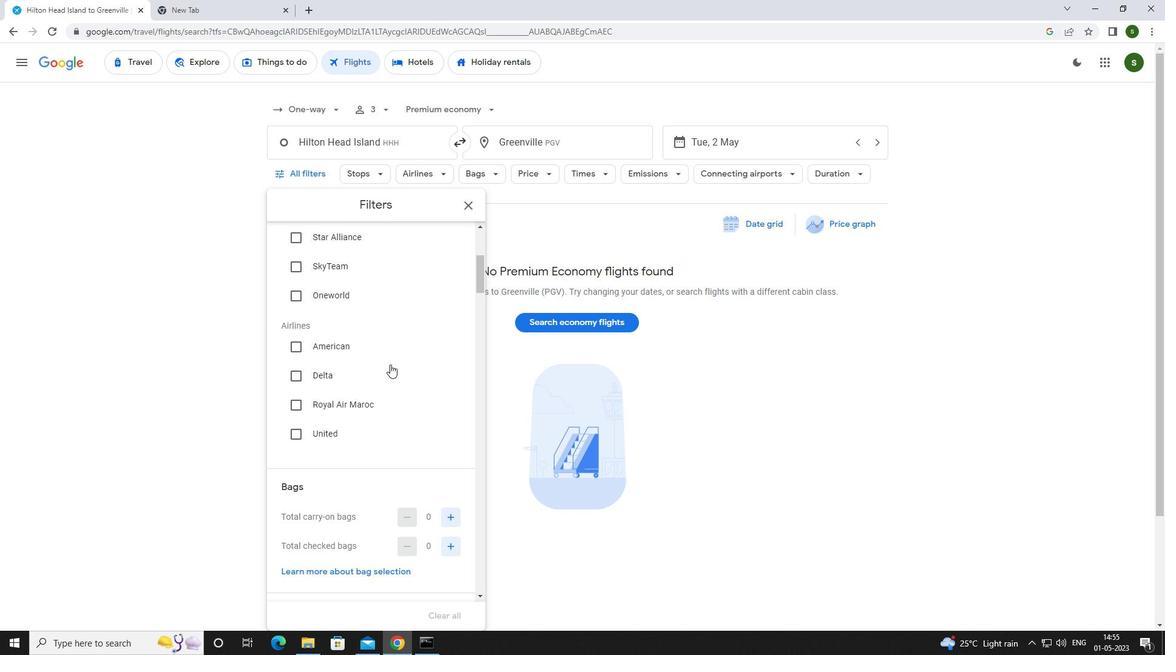 
Action: Mouse scrolled (390, 364) with delta (0, 0)
Screenshot: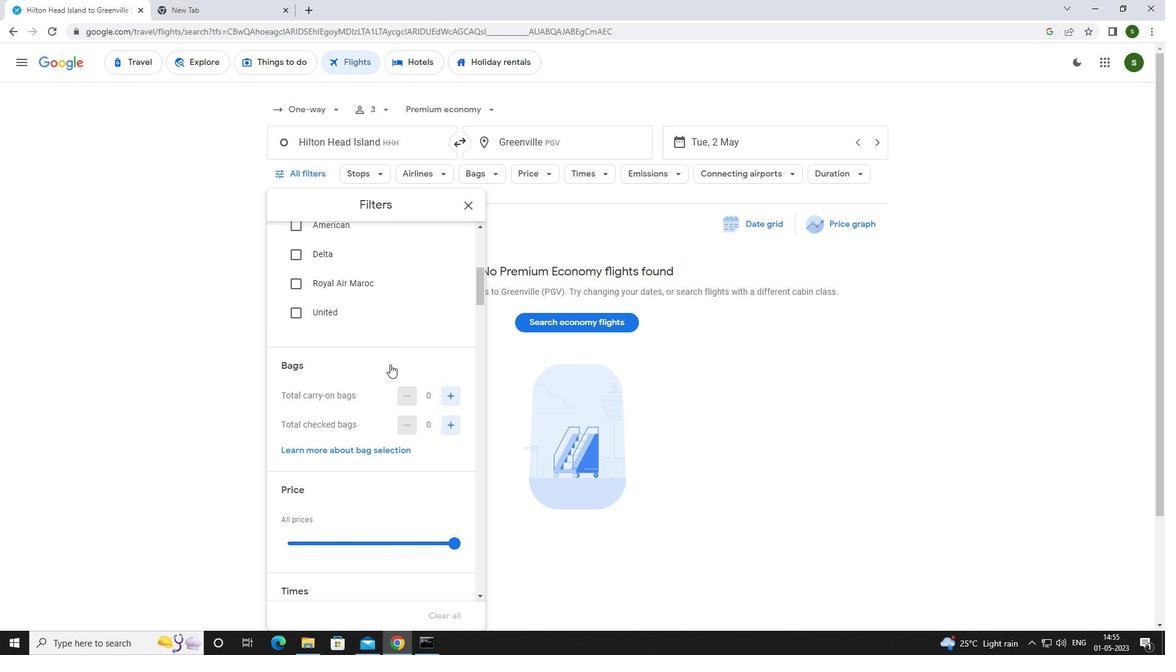 
Action: Mouse moved to (448, 369)
Screenshot: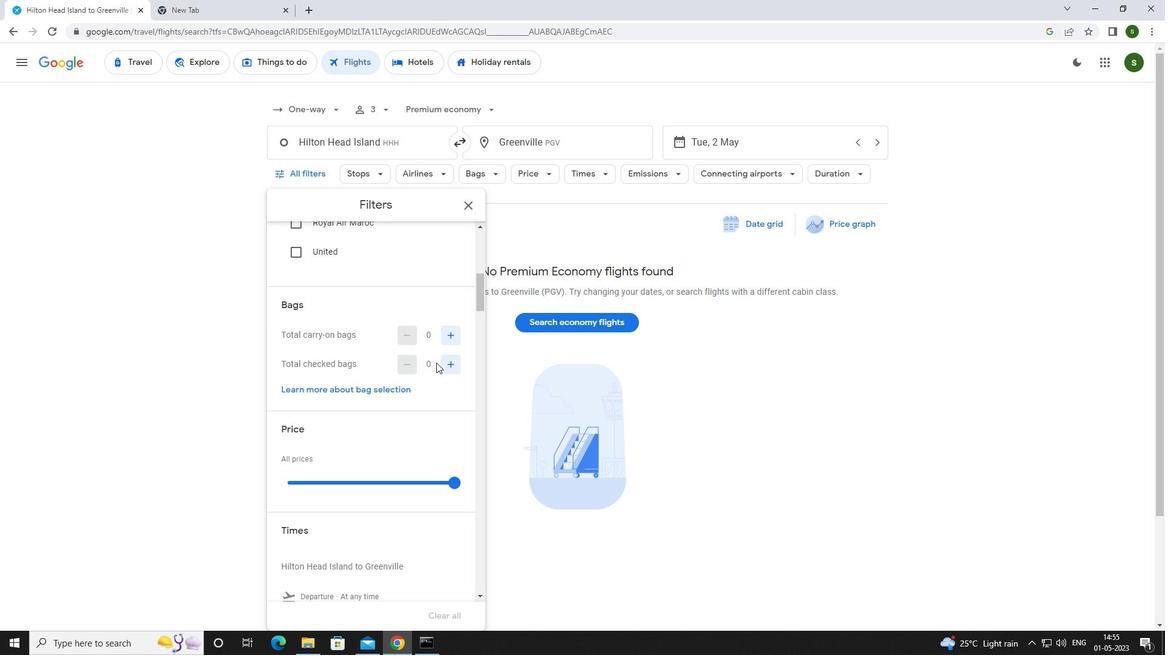 
Action: Mouse pressed left at (448, 369)
Screenshot: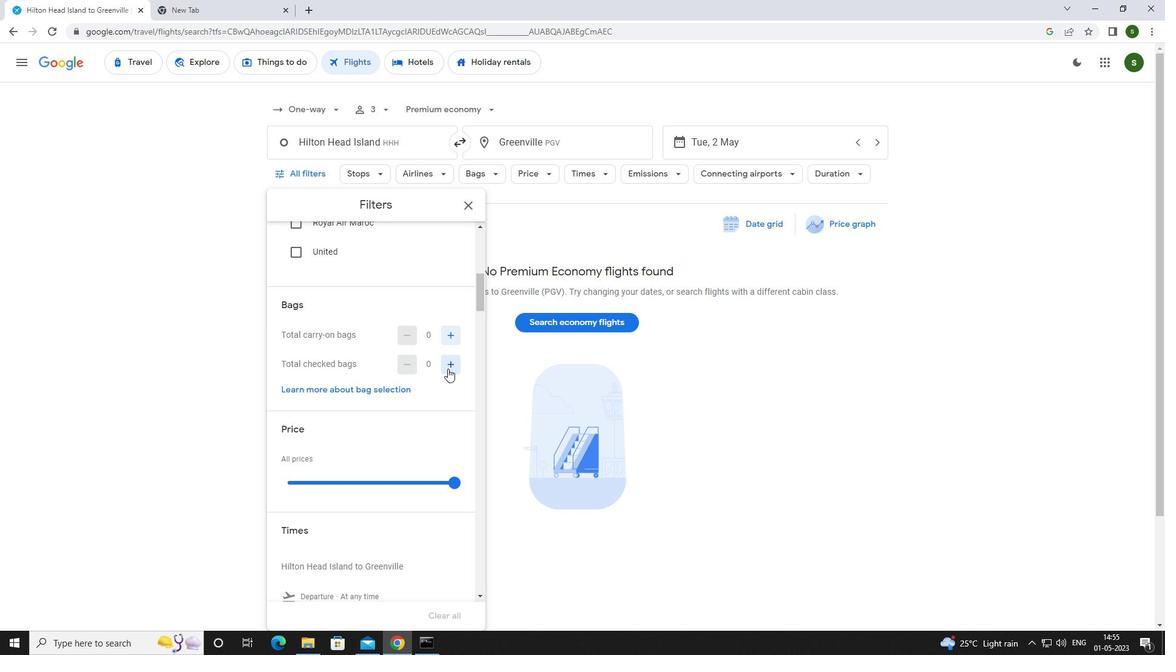 
Action: Mouse pressed left at (448, 369)
Screenshot: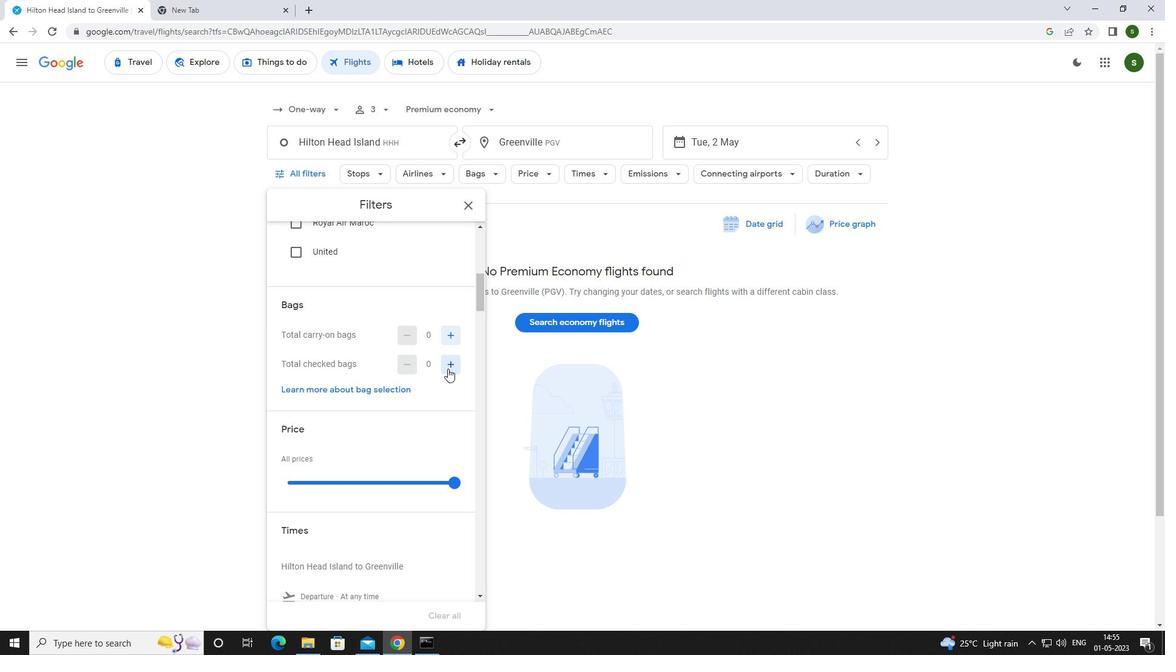 
Action: Mouse pressed left at (448, 369)
Screenshot: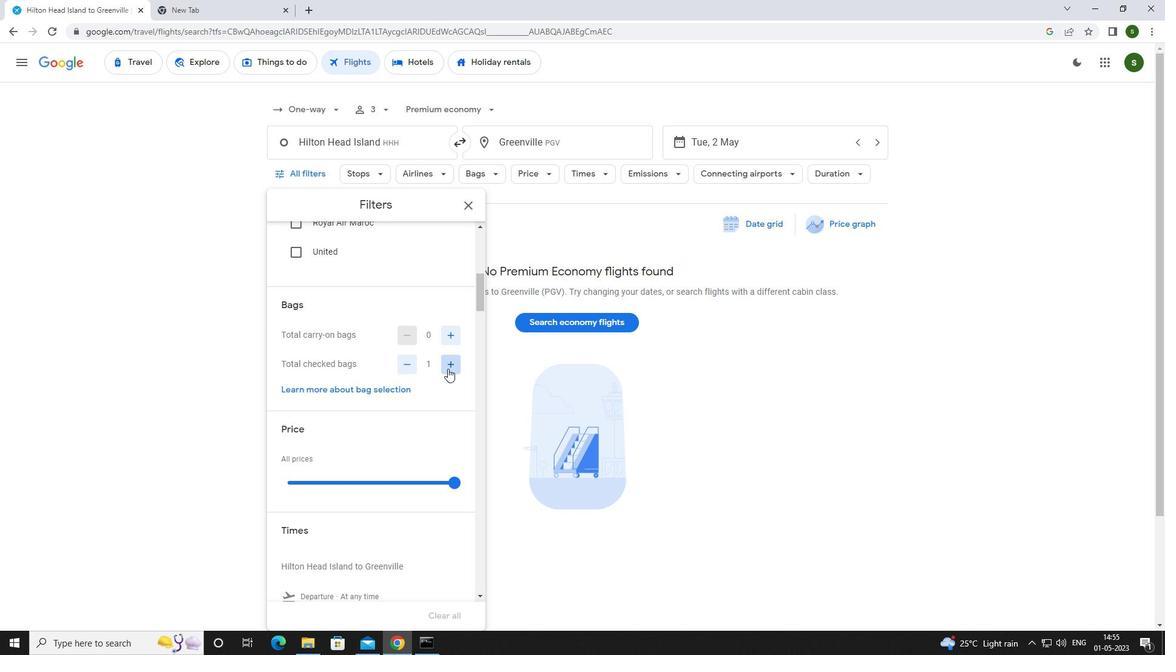 
Action: Mouse pressed left at (448, 369)
Screenshot: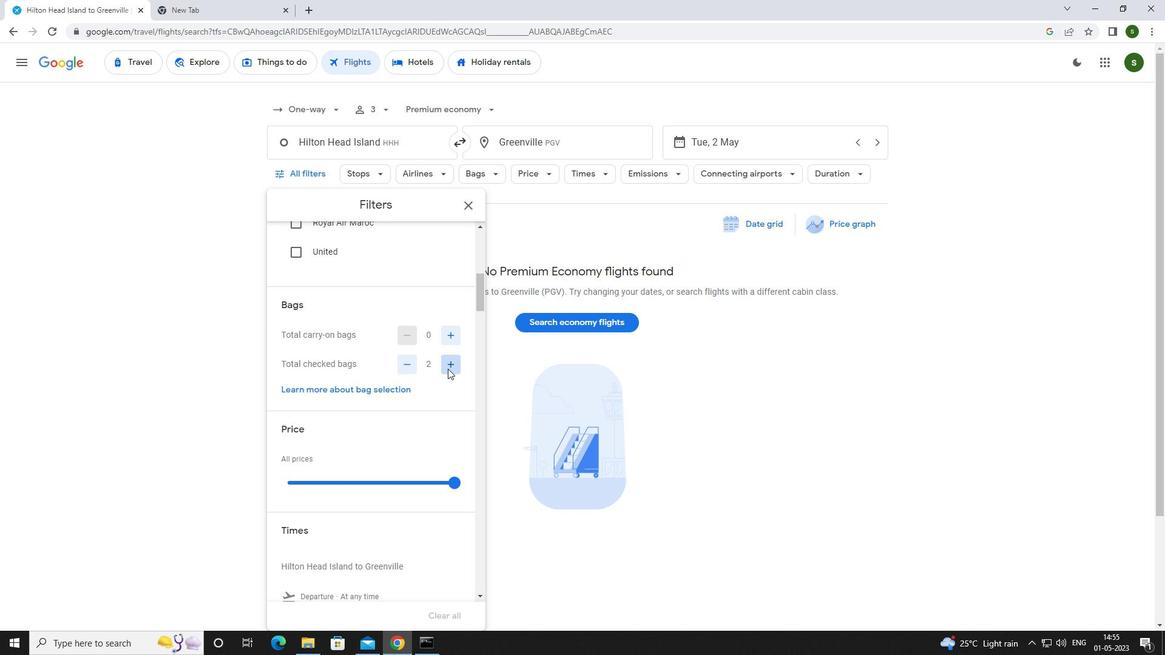 
Action: Mouse pressed left at (448, 369)
Screenshot: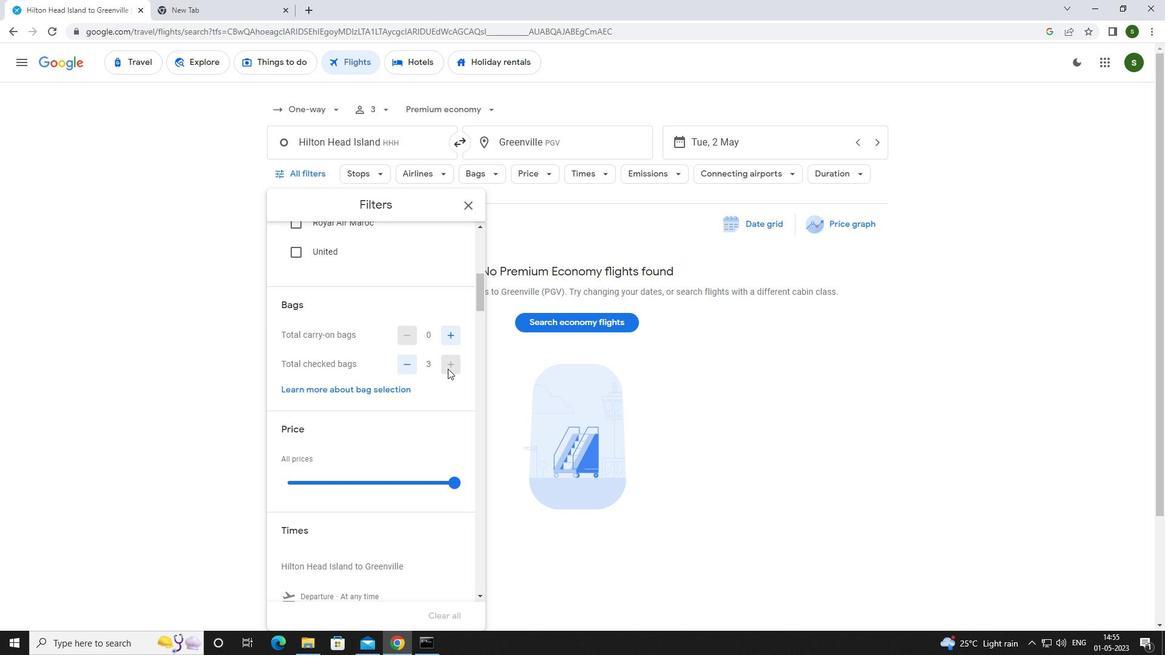 
Action: Mouse pressed left at (448, 369)
Screenshot: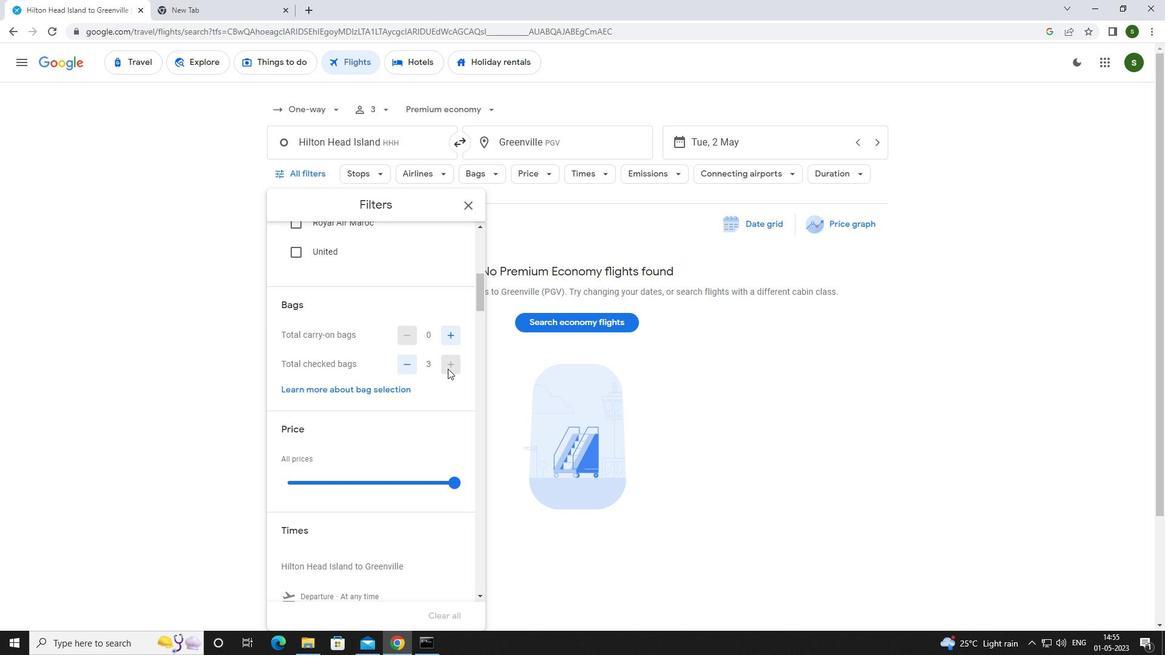 
Action: Mouse scrolled (448, 368) with delta (0, 0)
Screenshot: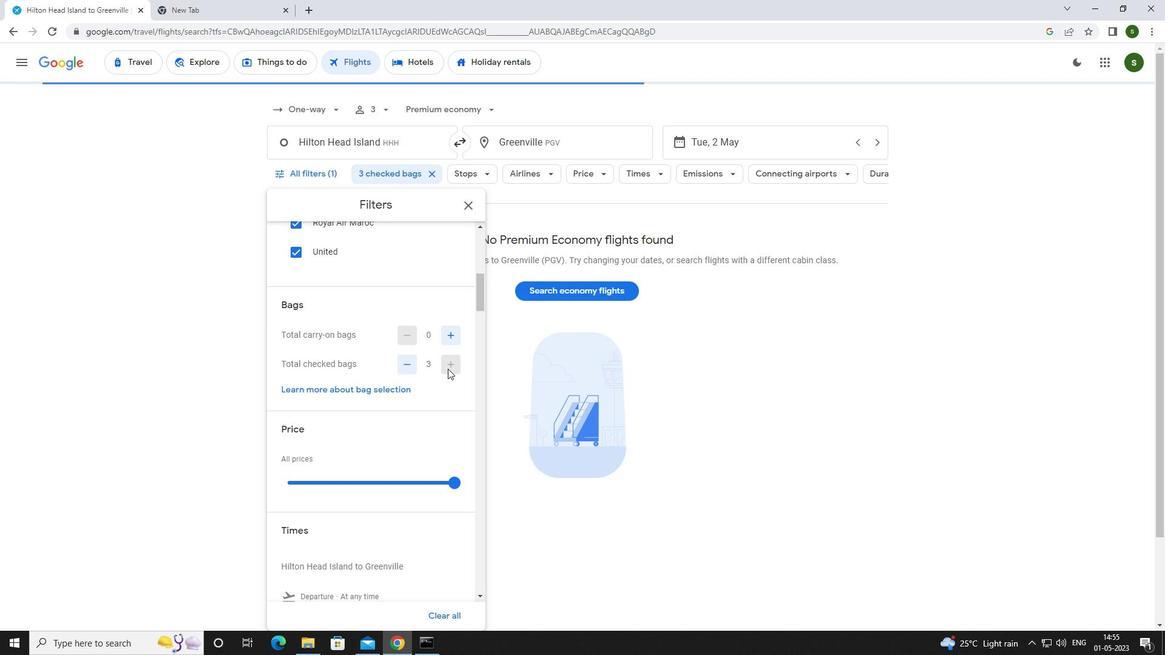 
Action: Mouse scrolled (448, 368) with delta (0, 0)
Screenshot: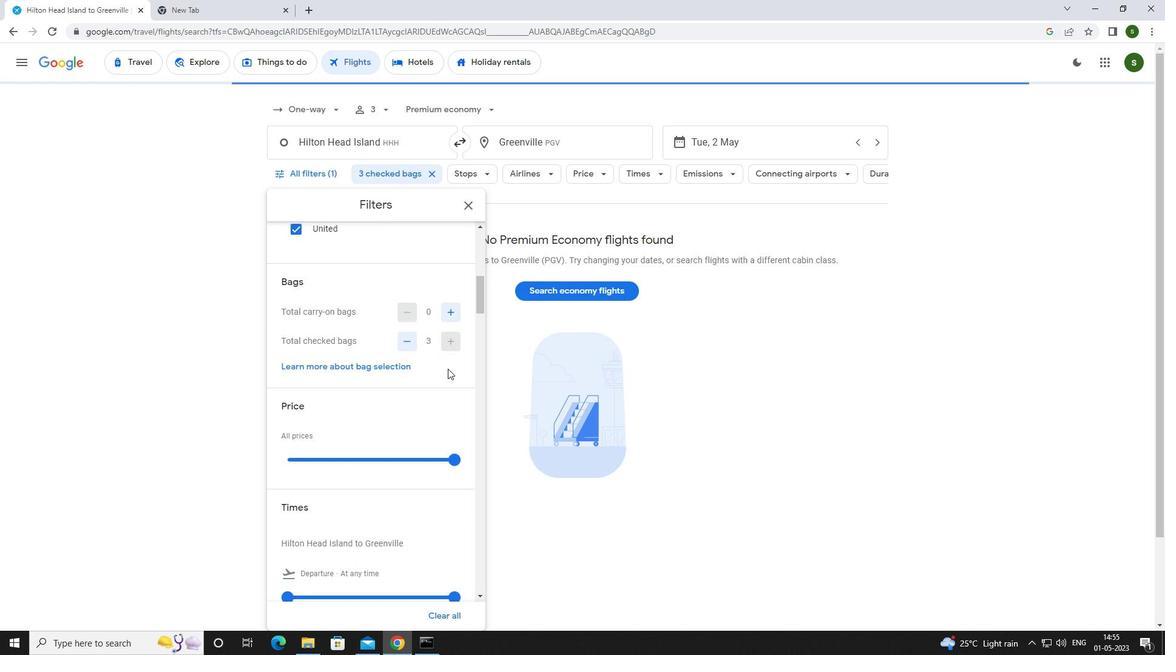 
Action: Mouse moved to (459, 366)
Screenshot: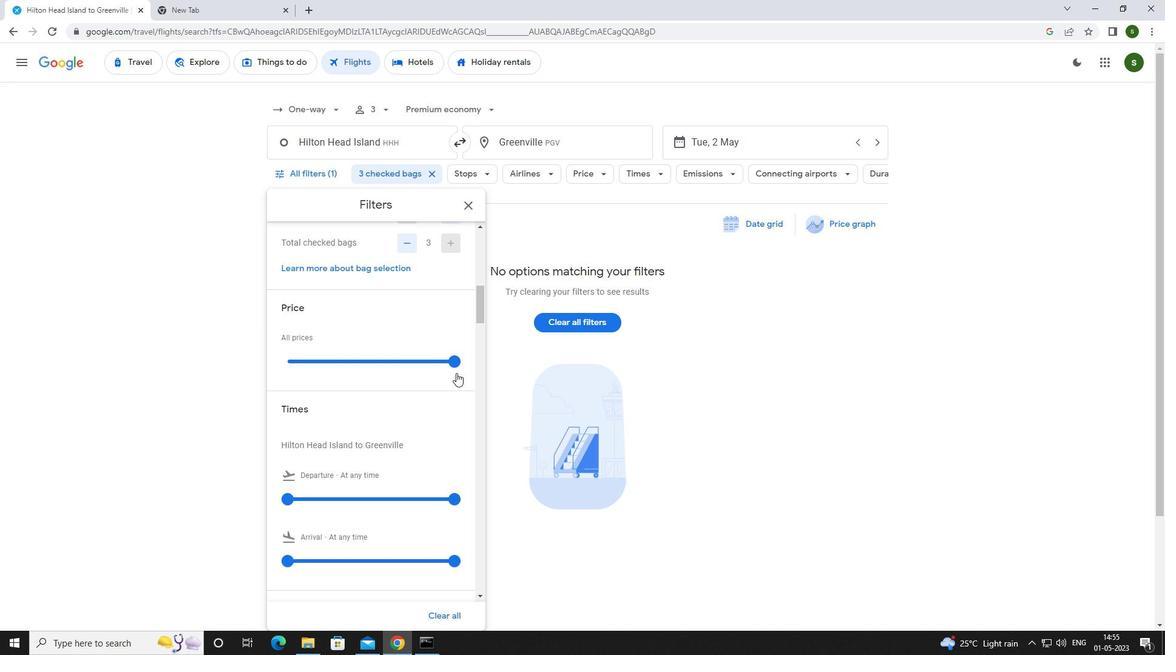 
Action: Mouse pressed left at (459, 366)
Screenshot: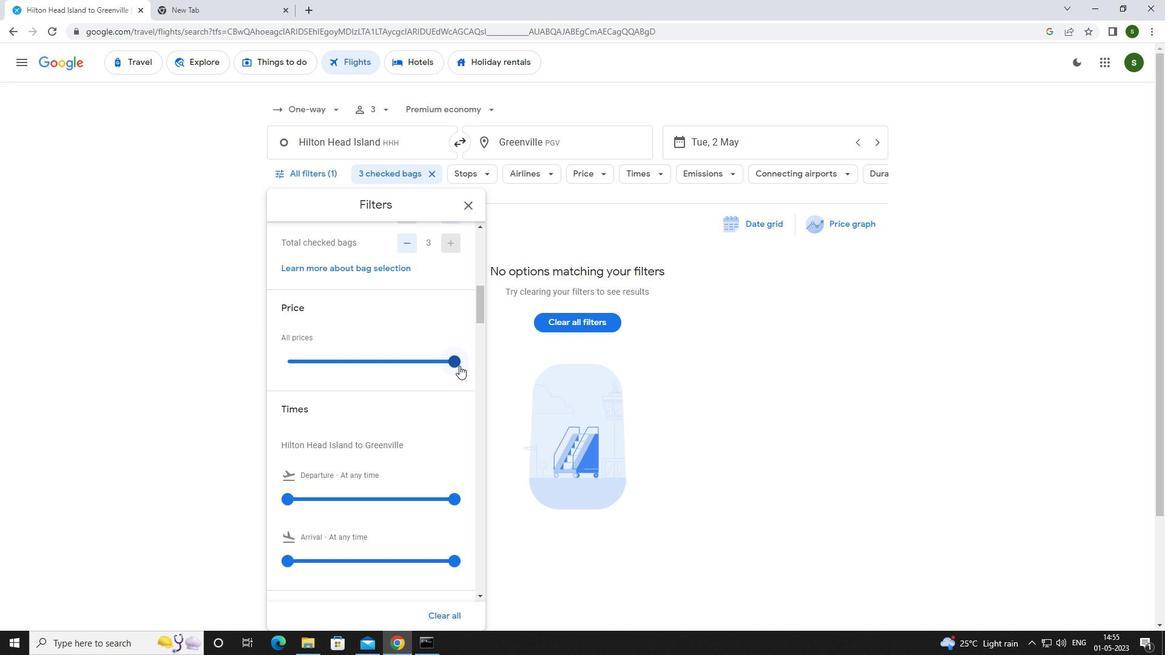 
Action: Mouse scrolled (459, 365) with delta (0, 0)
Screenshot: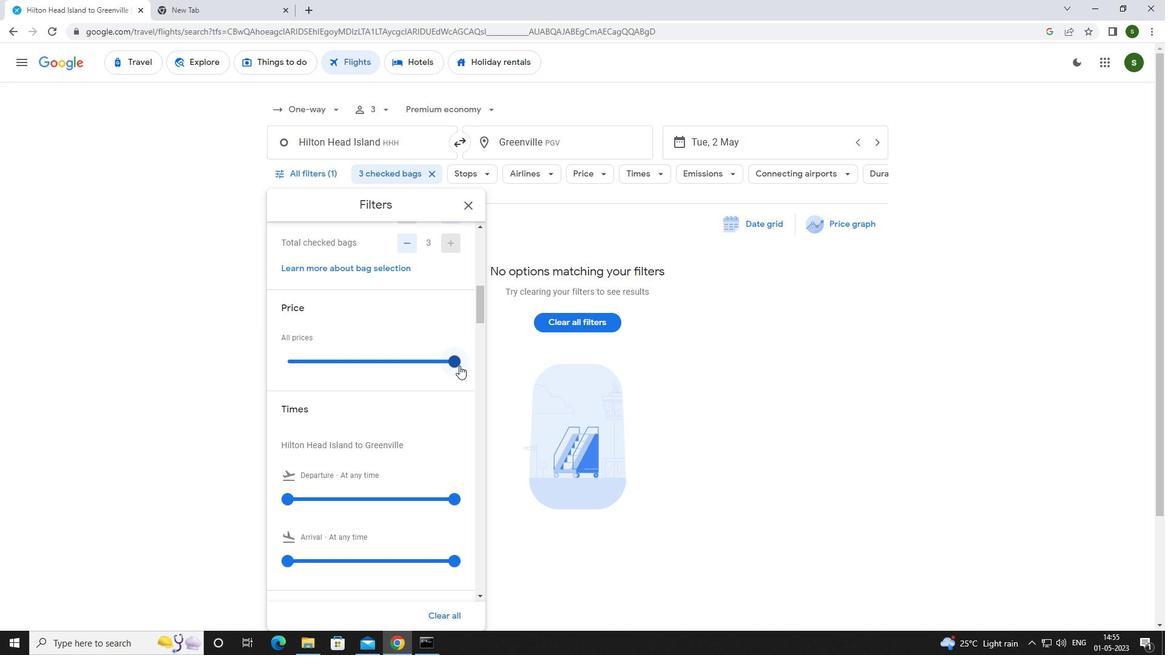 
Action: Mouse moved to (287, 437)
Screenshot: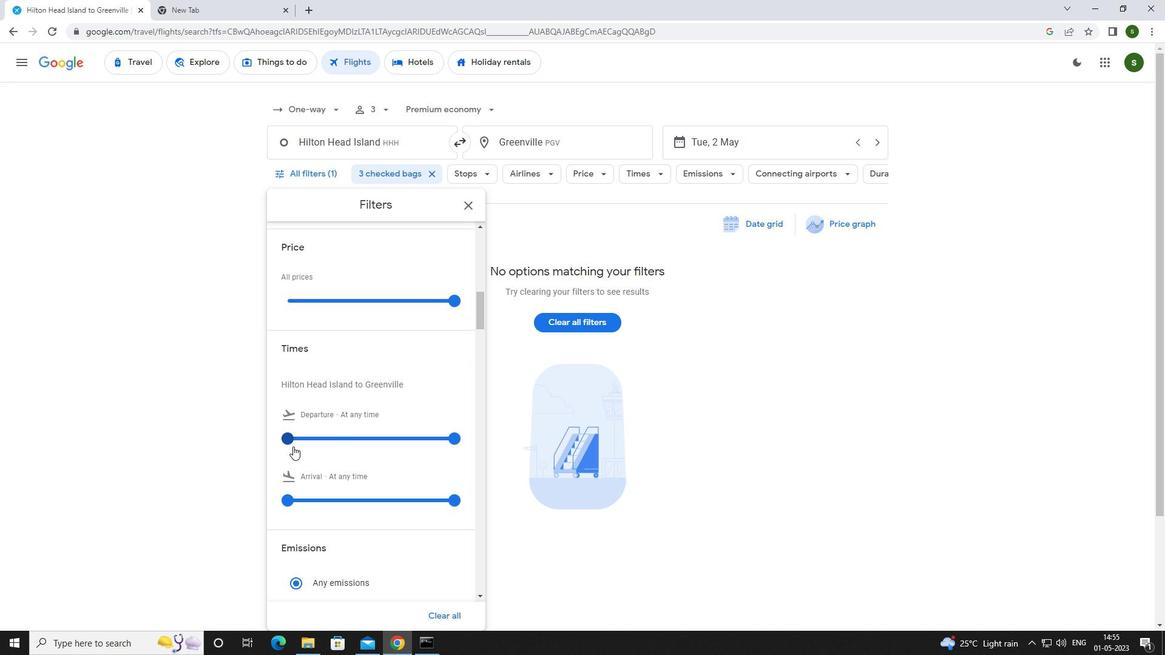 
Action: Mouse pressed left at (287, 437)
Screenshot: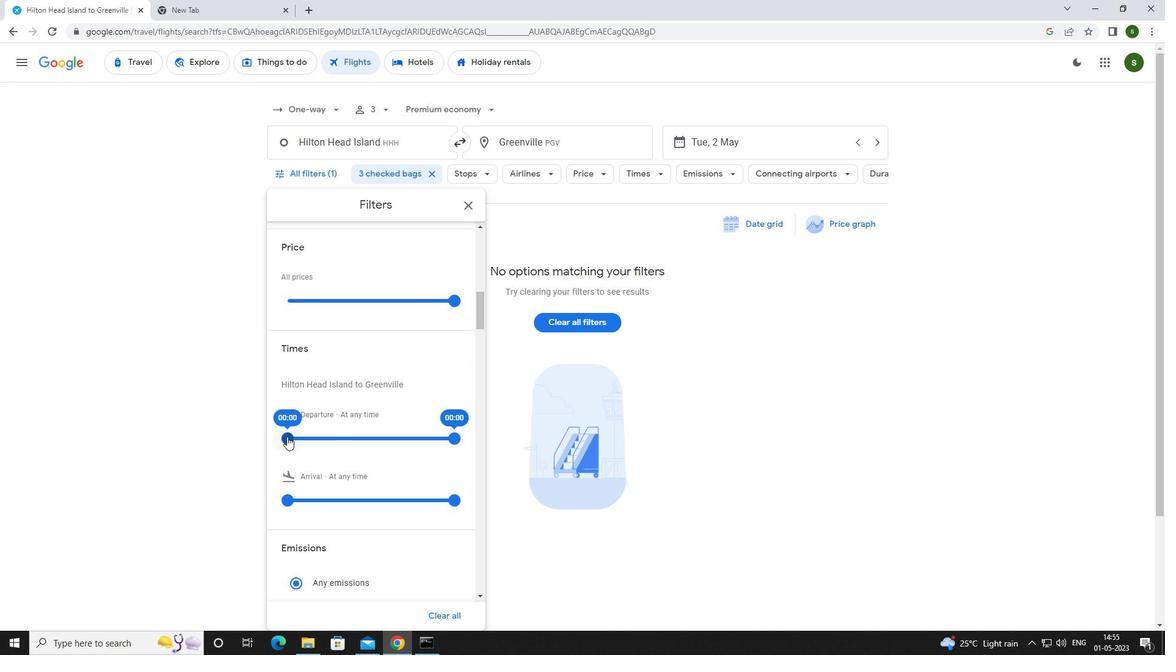 
Action: Mouse moved to (739, 368)
Screenshot: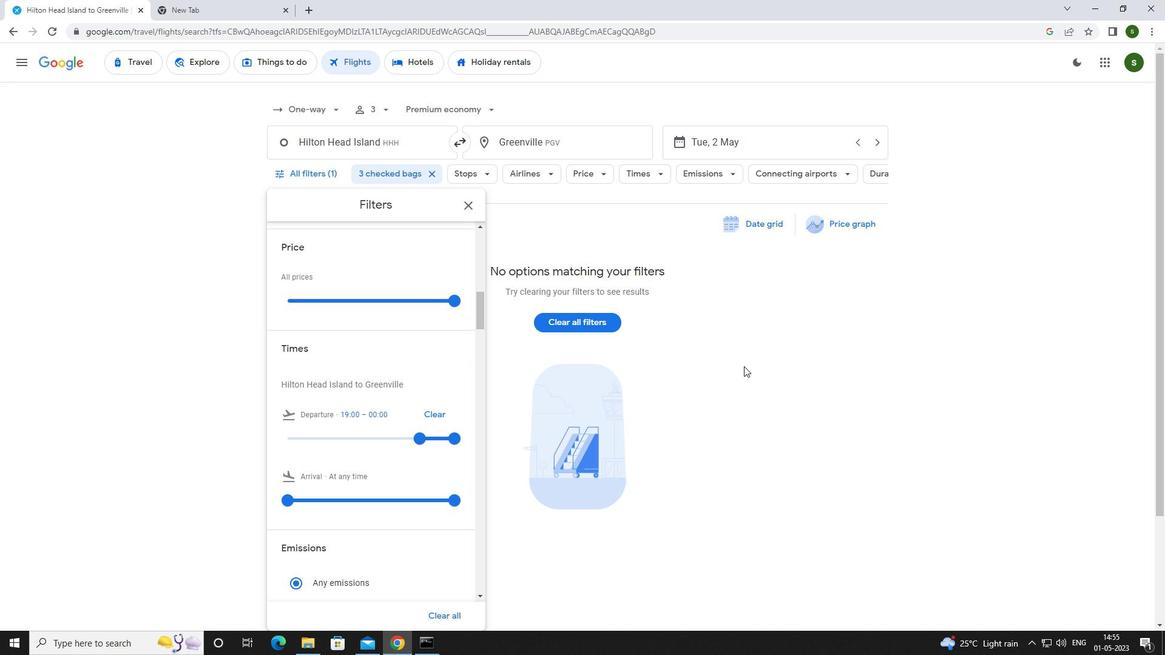 
Action: Mouse pressed left at (739, 368)
Screenshot: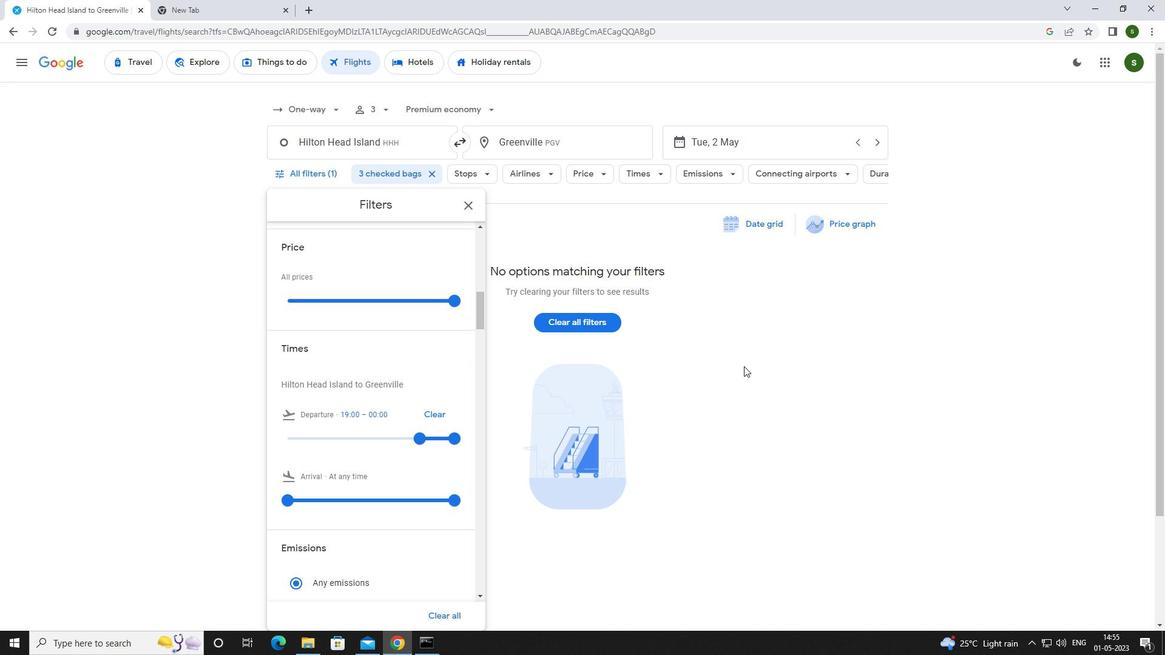 
Action: Mouse moved to (739, 368)
Screenshot: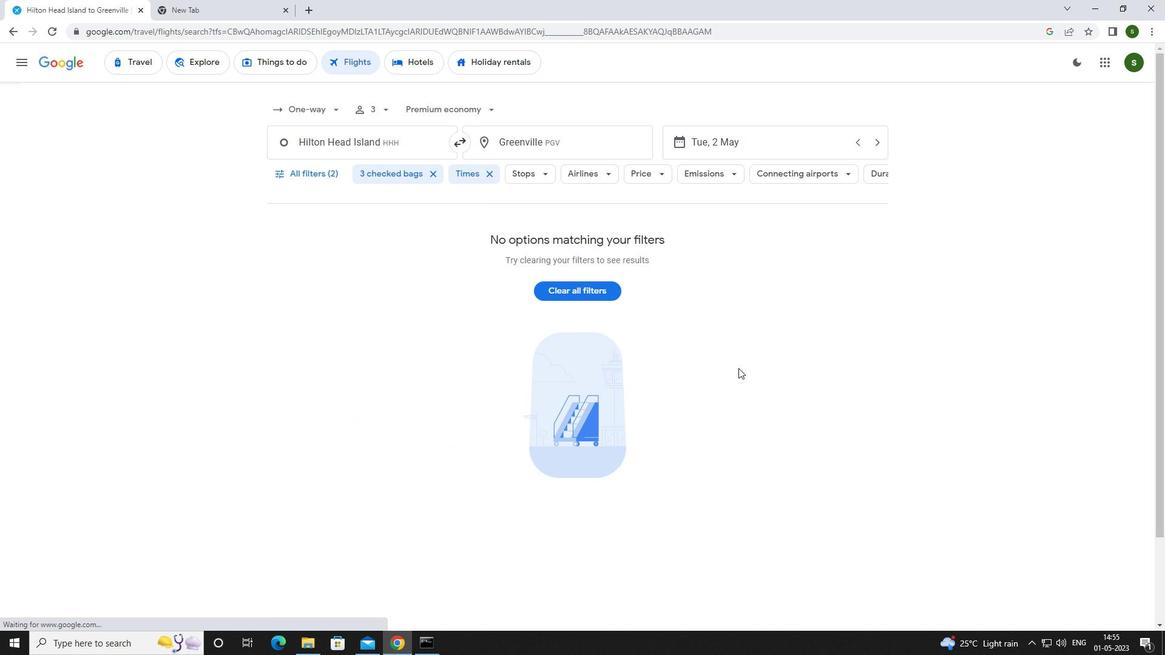 
